 Task: Look for space in Chicacao, Guatemala from 1st August, 2023 to 5th August, 2023 for 3 adults, 1 child in price range Rs.13000 to Rs.20000. Place can be entire place with 2 bedrooms having 3 beds and 2 bathrooms. Property type can be house, flat, guest house. Booking option can be shelf check-in. Required host language is English.
Action: Mouse moved to (442, 84)
Screenshot: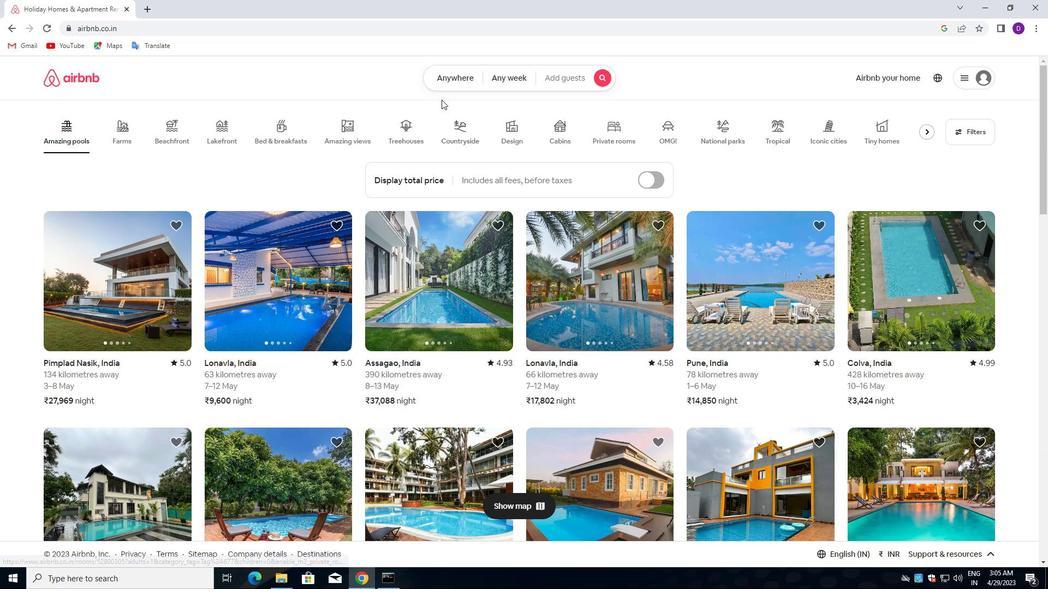 
Action: Mouse pressed left at (442, 84)
Screenshot: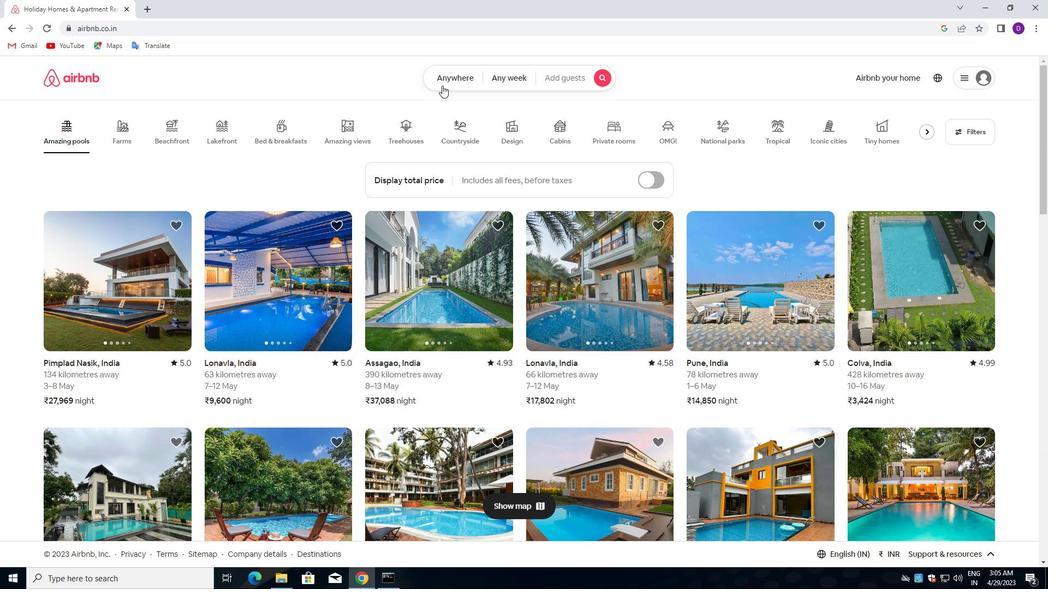 
Action: Mouse moved to (314, 123)
Screenshot: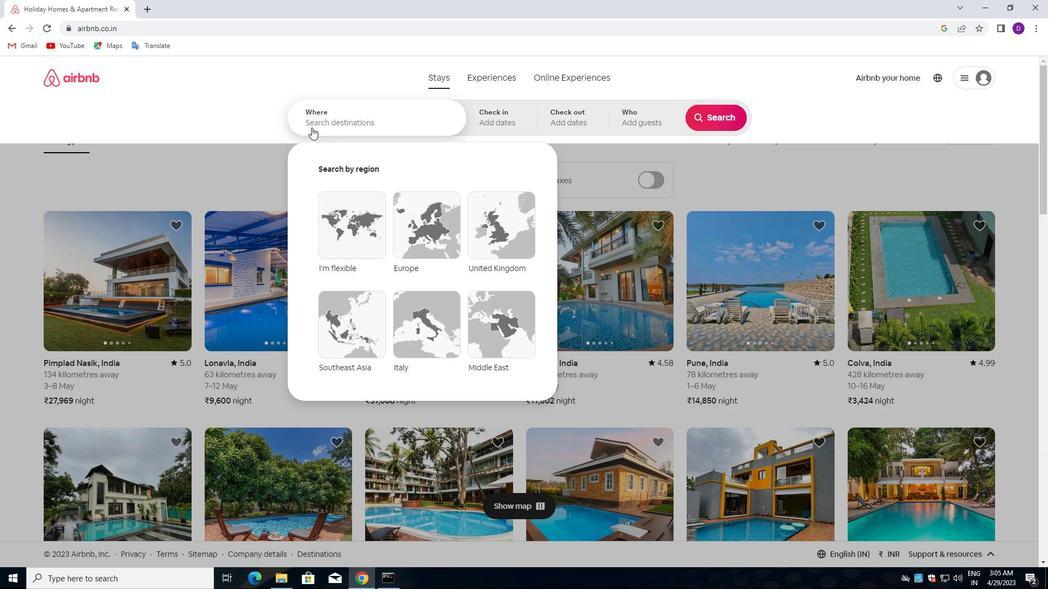 
Action: Mouse pressed left at (314, 123)
Screenshot: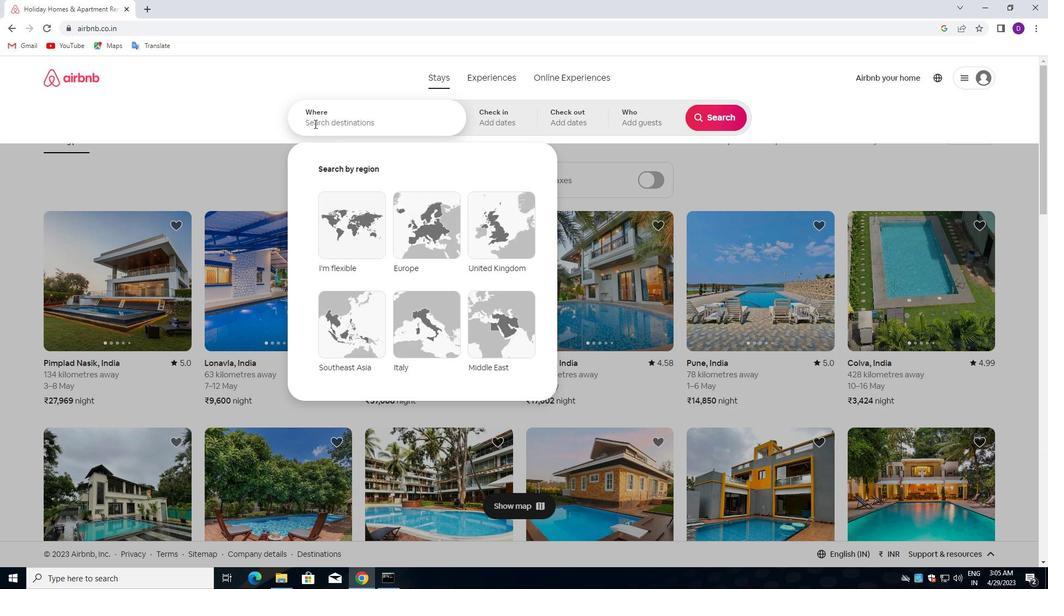 
Action: Key pressed <Key.shift>CHICACAO<Key.down><Key.enter>
Screenshot: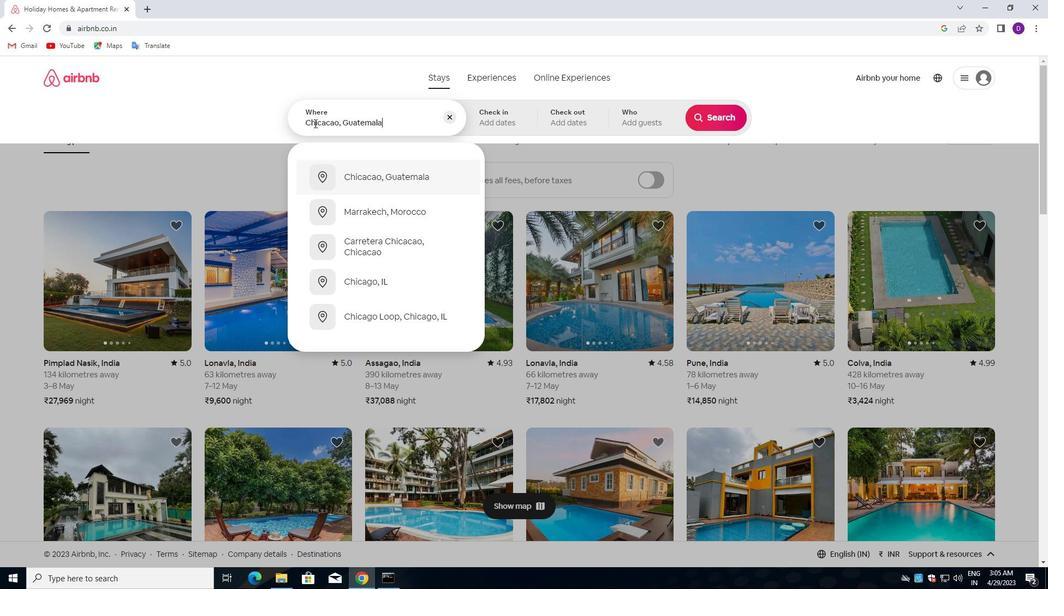 
Action: Mouse moved to (714, 207)
Screenshot: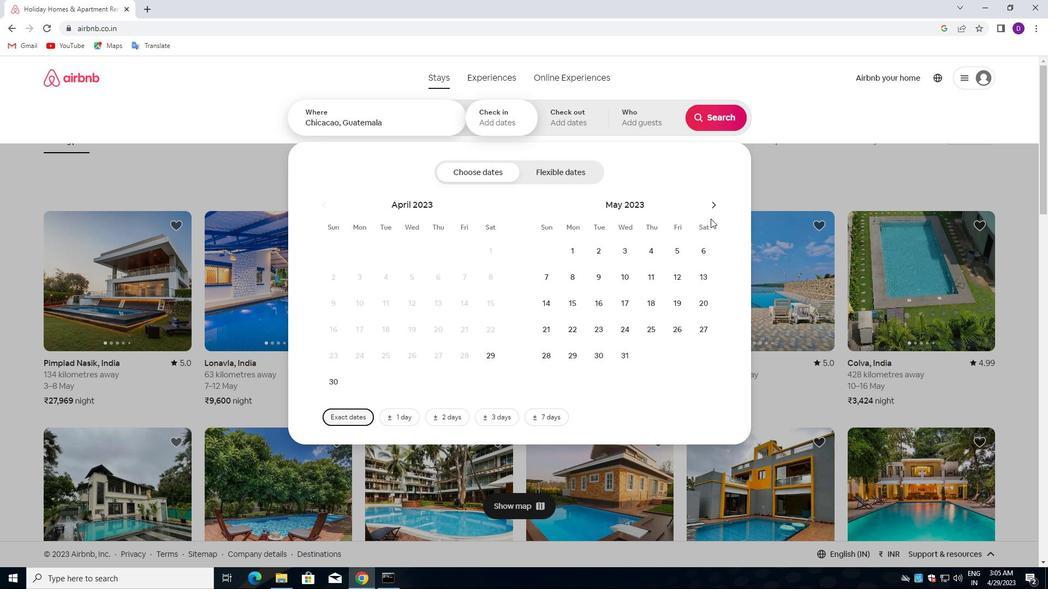 
Action: Mouse pressed left at (714, 207)
Screenshot: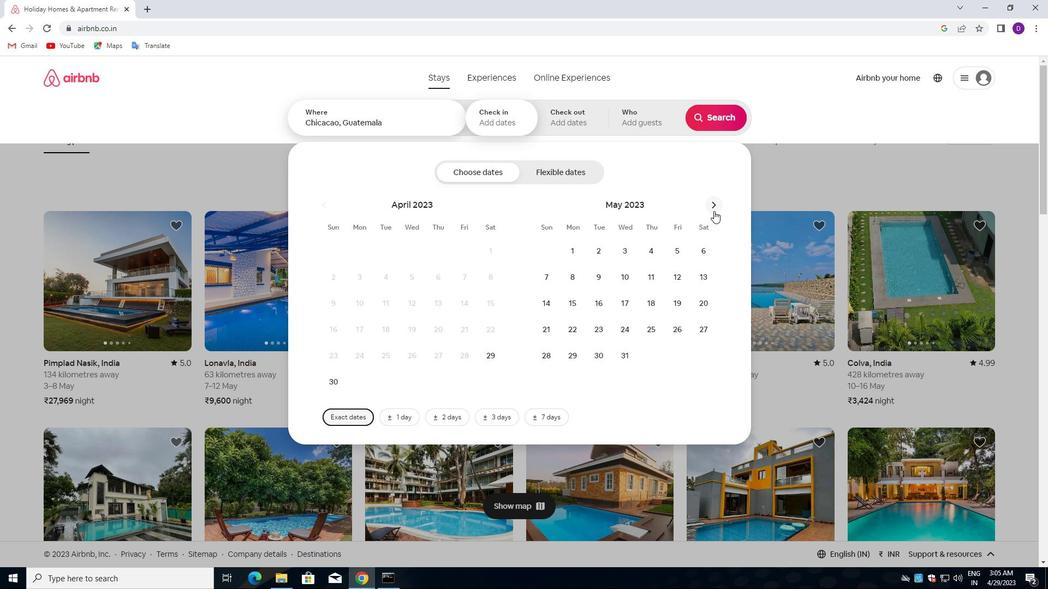 
Action: Mouse pressed left at (714, 207)
Screenshot: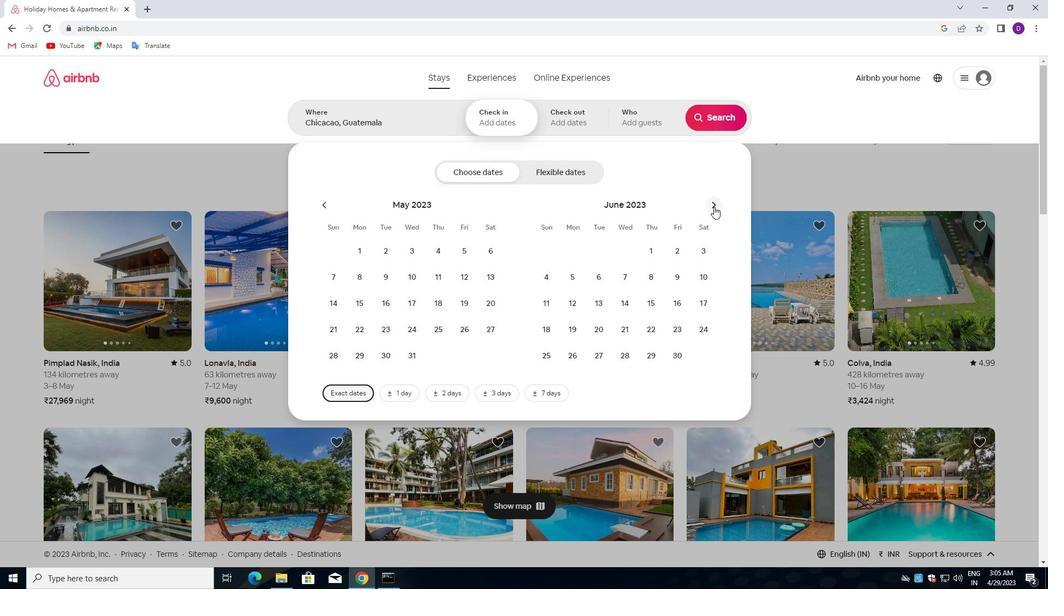 
Action: Mouse pressed left at (714, 207)
Screenshot: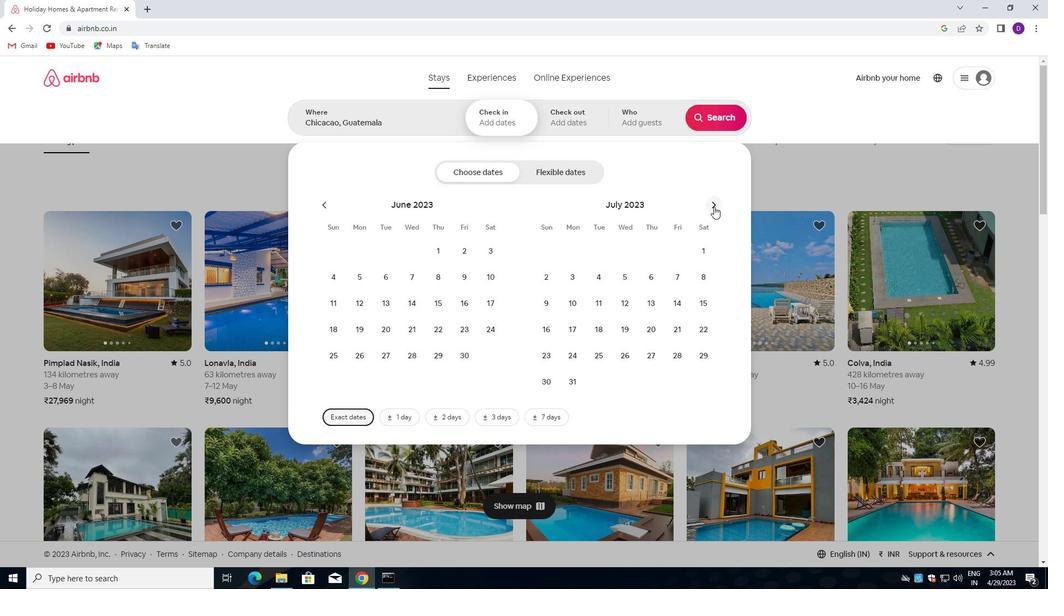 
Action: Mouse moved to (592, 254)
Screenshot: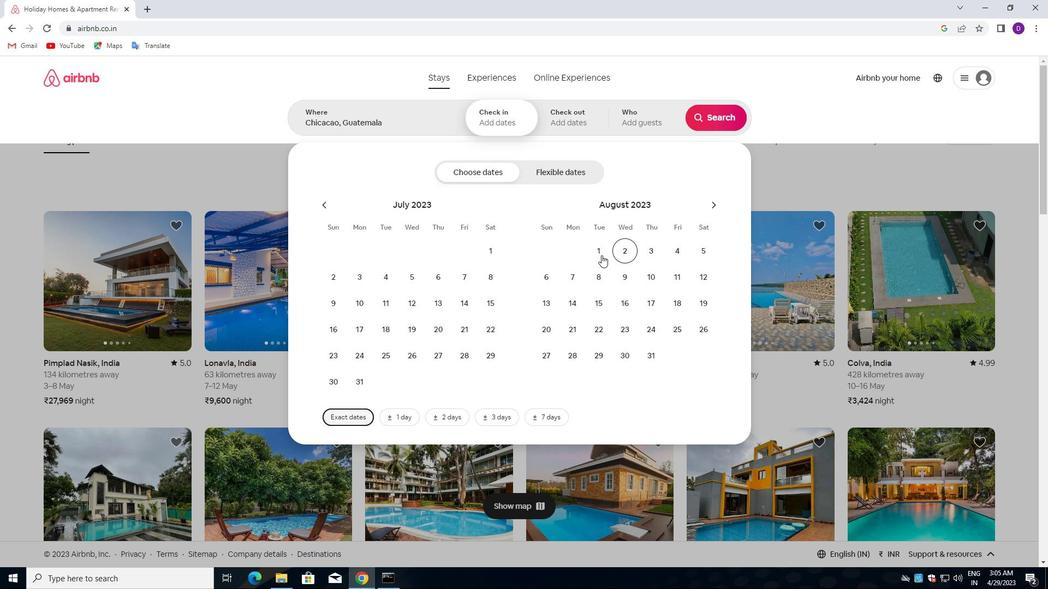 
Action: Mouse pressed left at (592, 254)
Screenshot: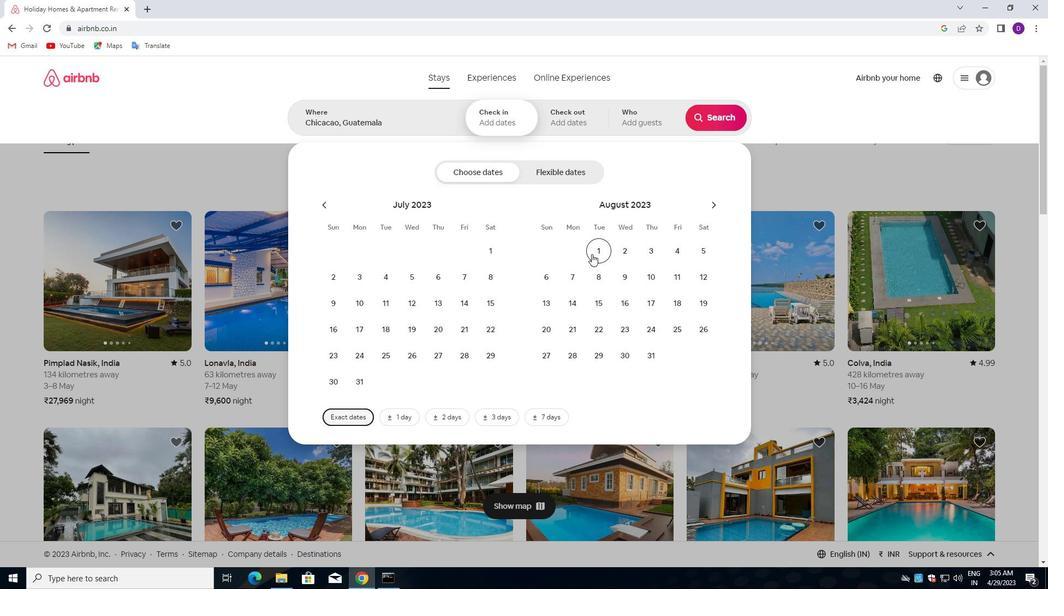
Action: Mouse moved to (702, 252)
Screenshot: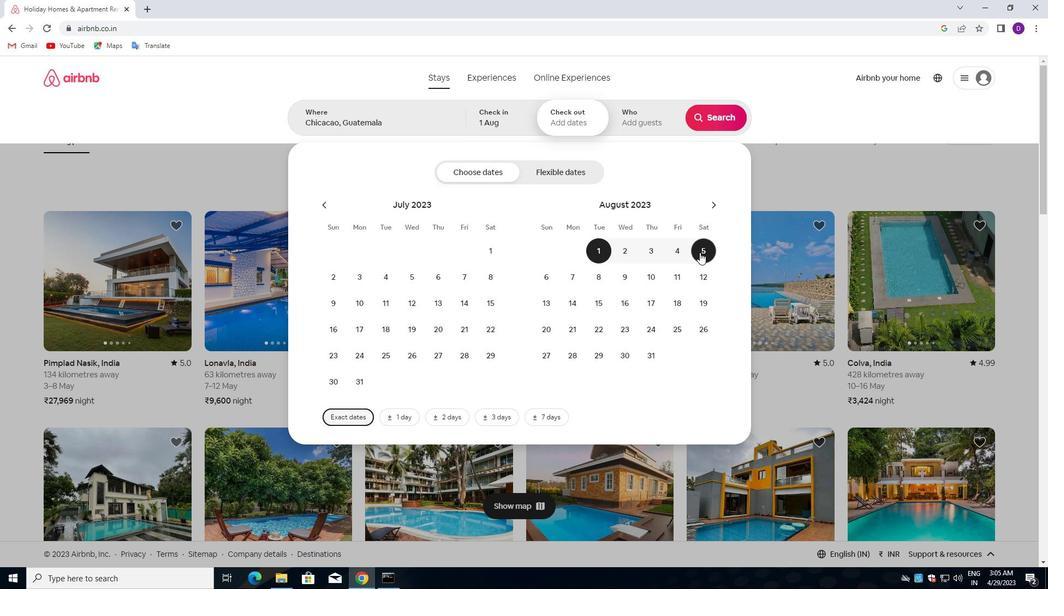 
Action: Mouse pressed left at (702, 252)
Screenshot: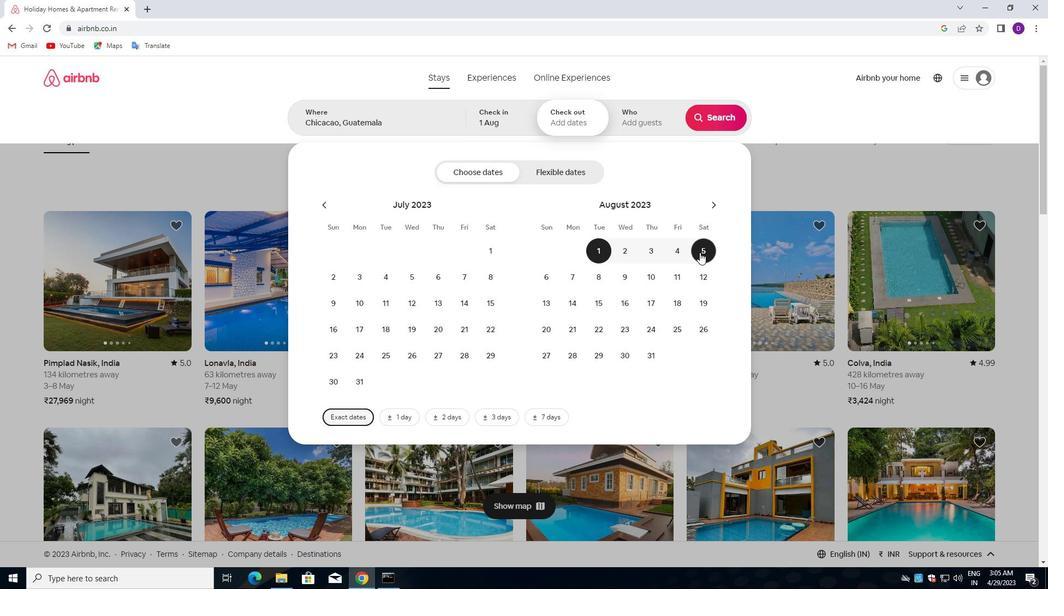 
Action: Mouse moved to (645, 121)
Screenshot: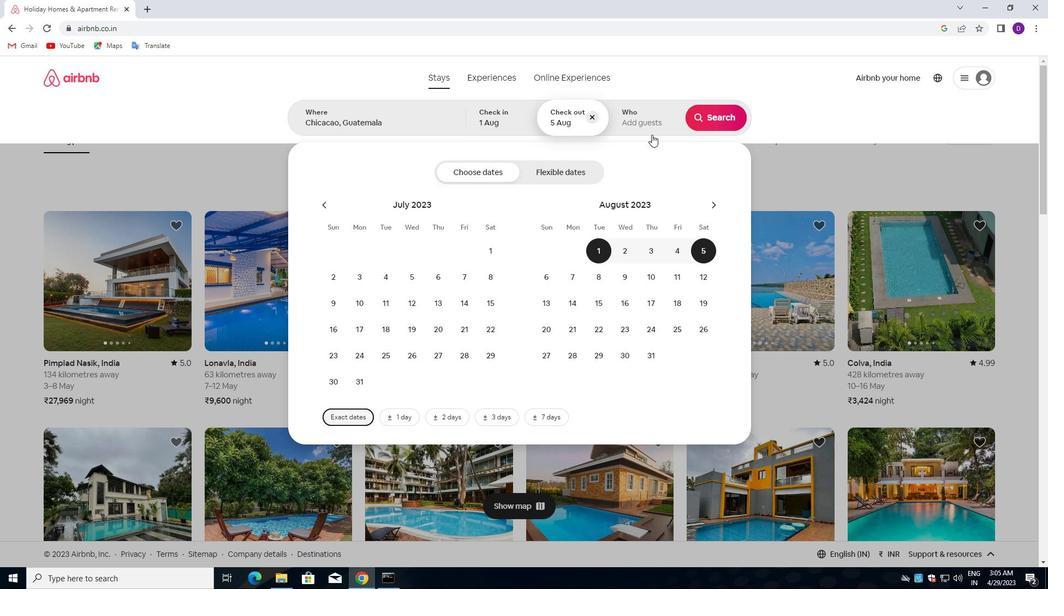 
Action: Mouse pressed left at (645, 121)
Screenshot: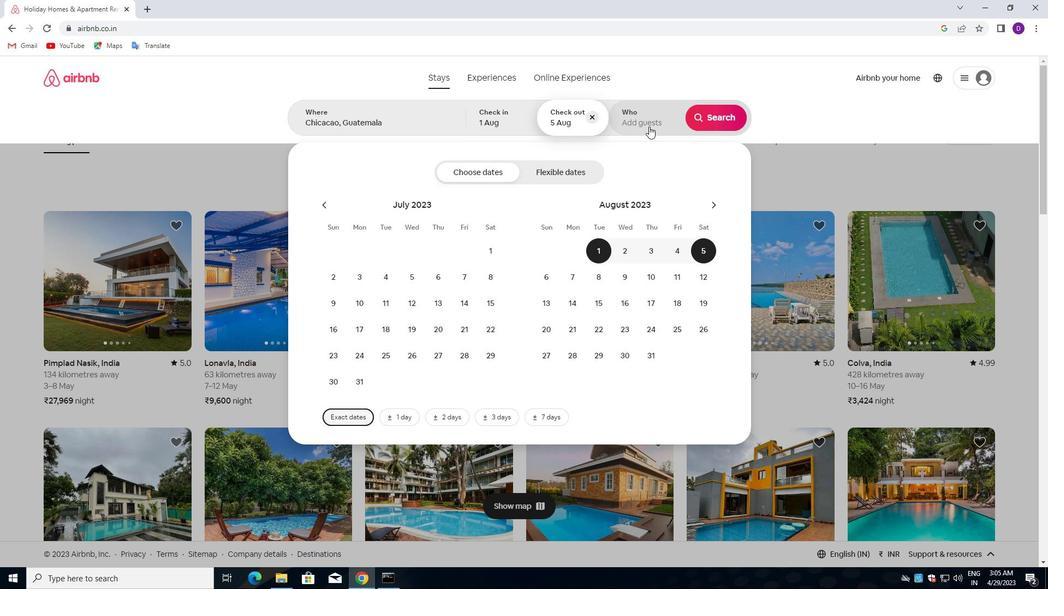 
Action: Mouse moved to (715, 177)
Screenshot: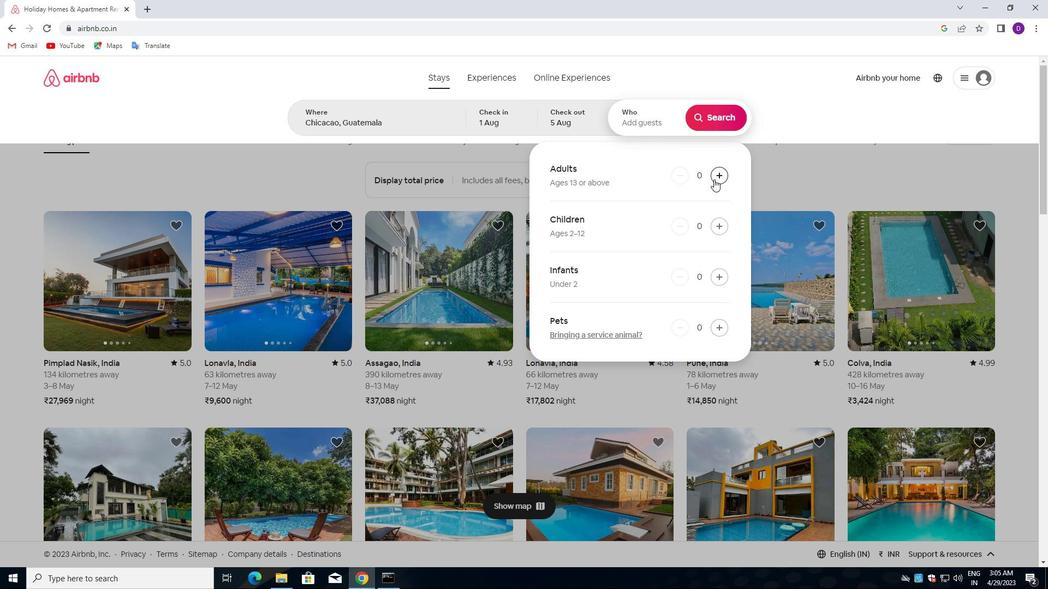 
Action: Mouse pressed left at (715, 177)
Screenshot: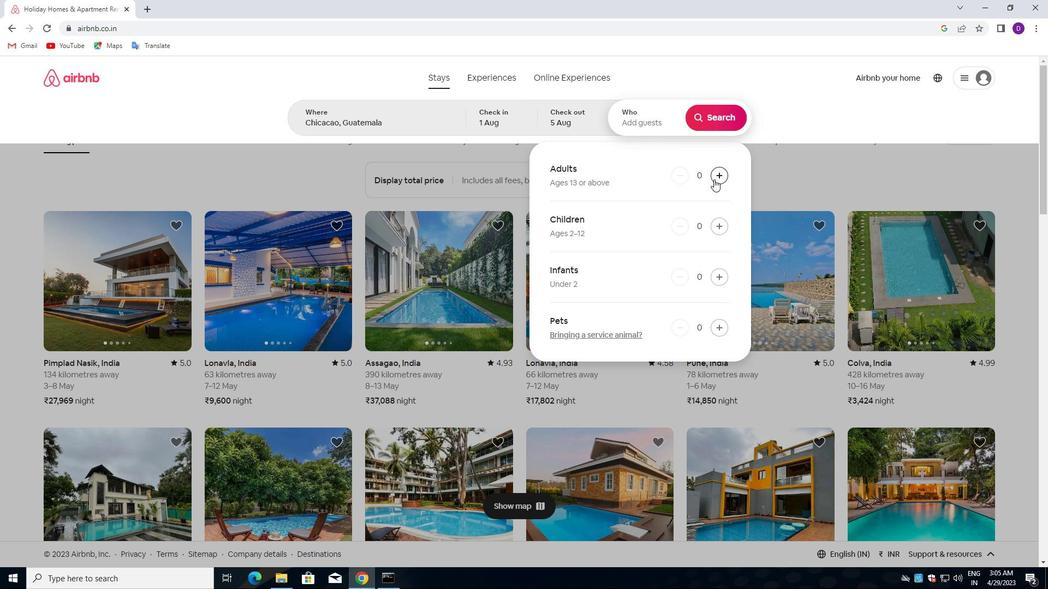 
Action: Mouse moved to (716, 176)
Screenshot: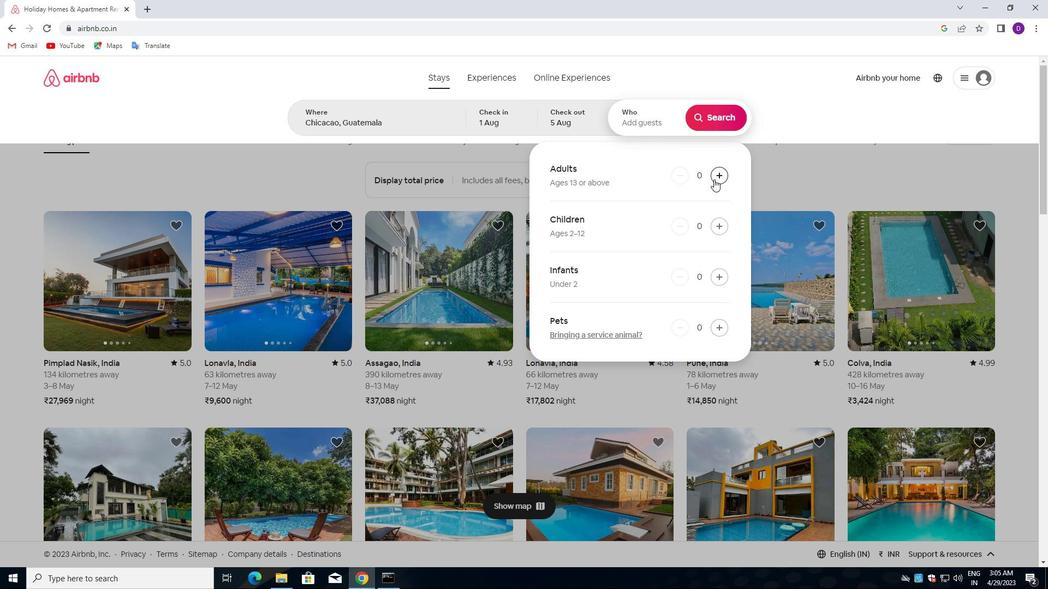 
Action: Mouse pressed left at (716, 176)
Screenshot: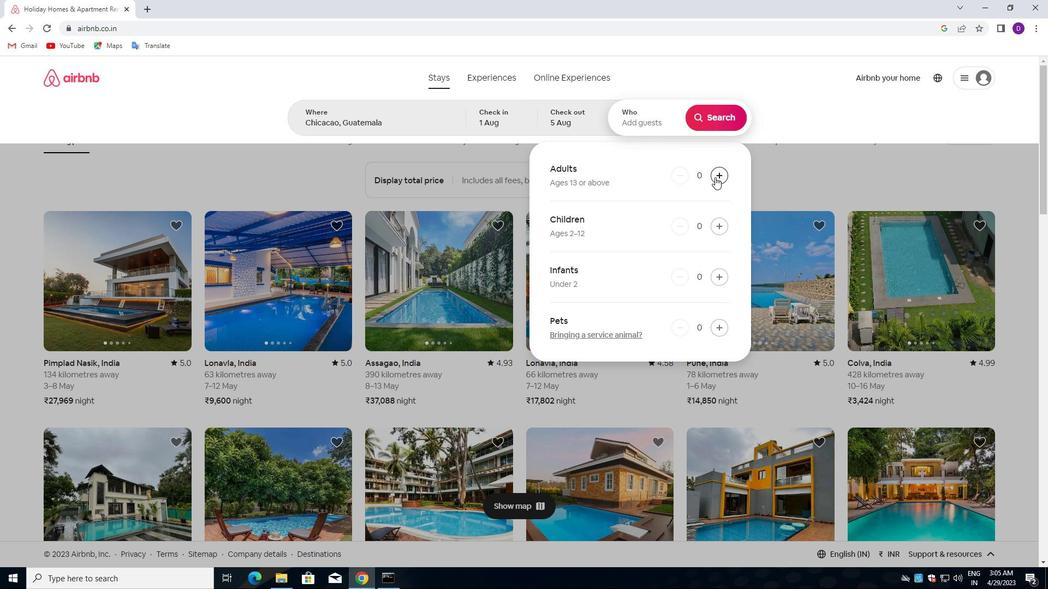 
Action: Mouse pressed left at (716, 176)
Screenshot: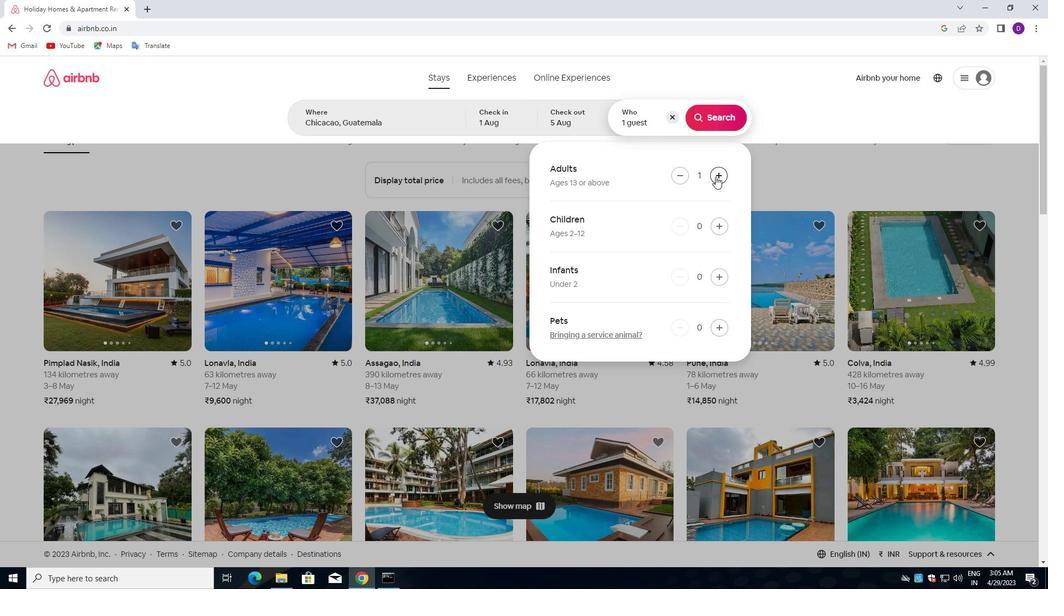 
Action: Mouse moved to (722, 226)
Screenshot: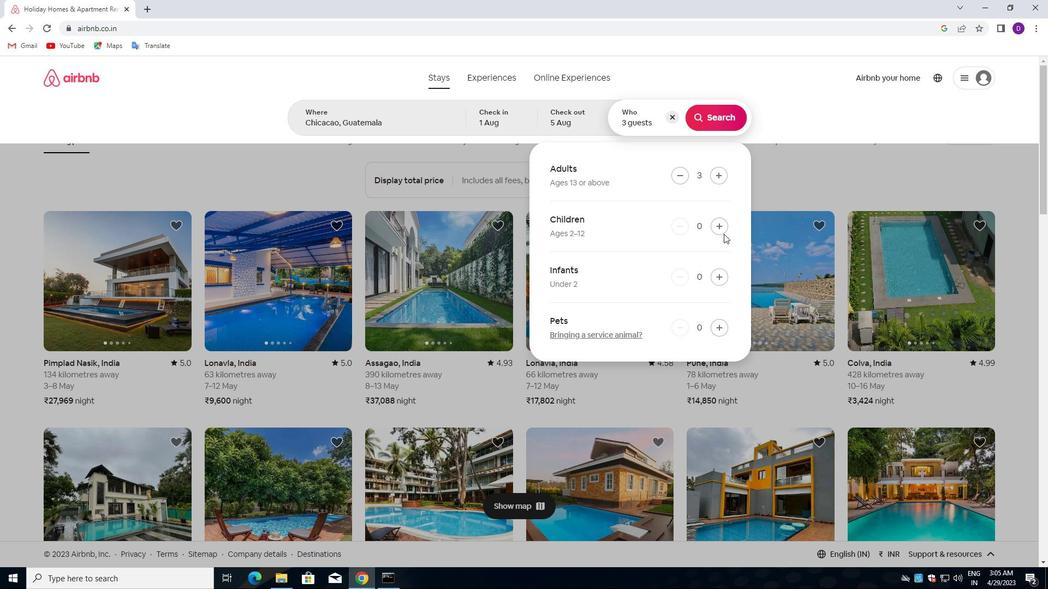 
Action: Mouse pressed left at (722, 226)
Screenshot: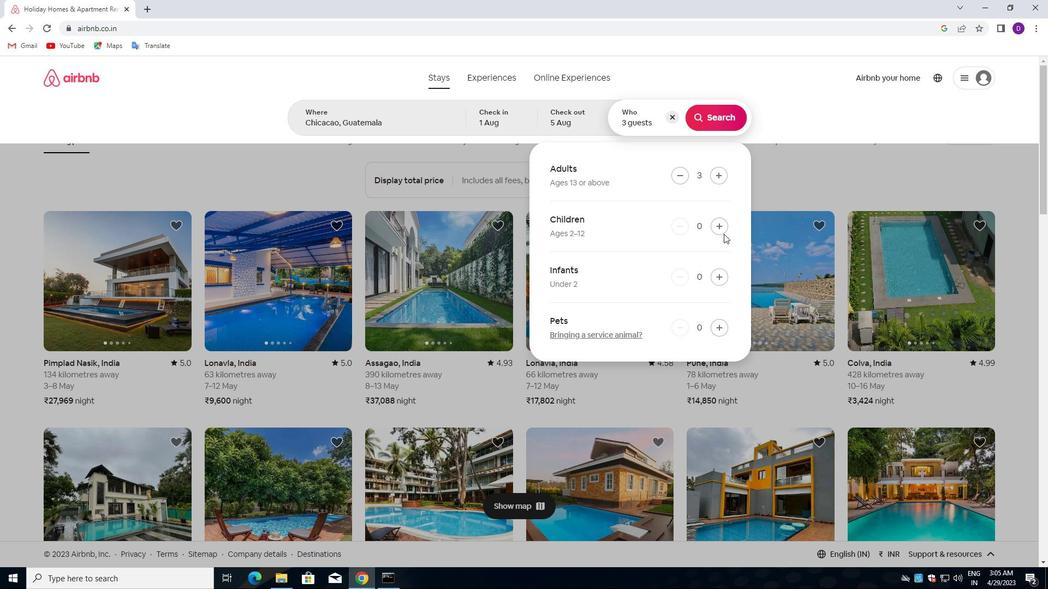 
Action: Mouse moved to (710, 124)
Screenshot: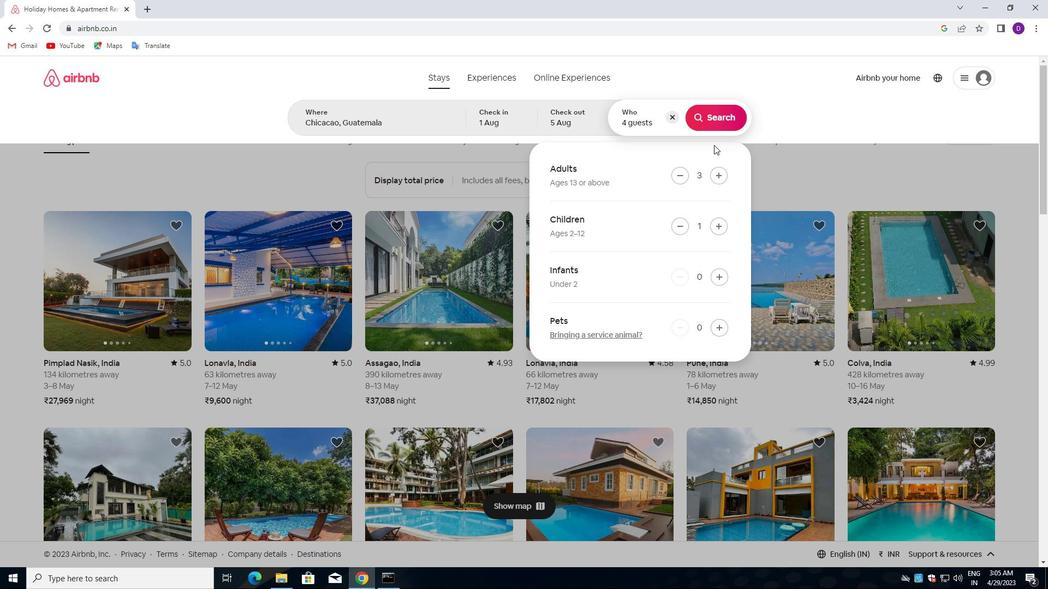 
Action: Mouse pressed left at (710, 124)
Screenshot: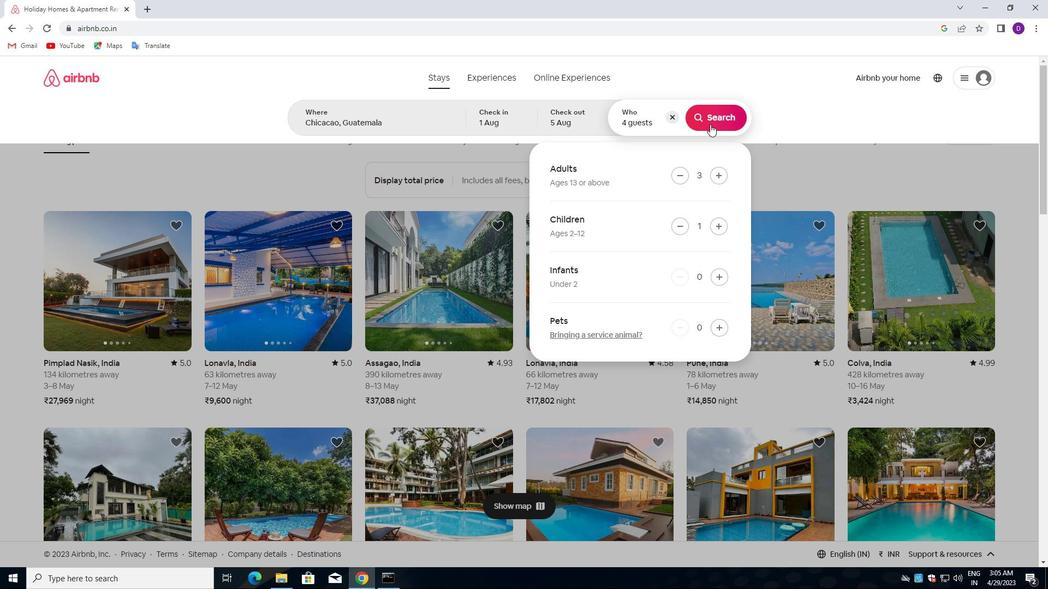 
Action: Mouse moved to (986, 126)
Screenshot: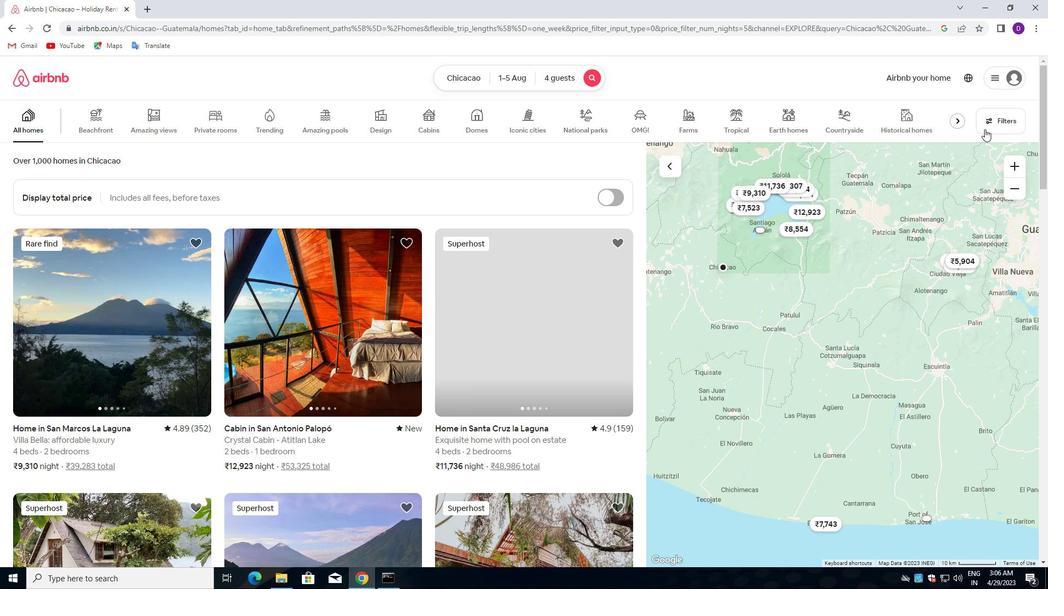 
Action: Mouse pressed left at (986, 126)
Screenshot: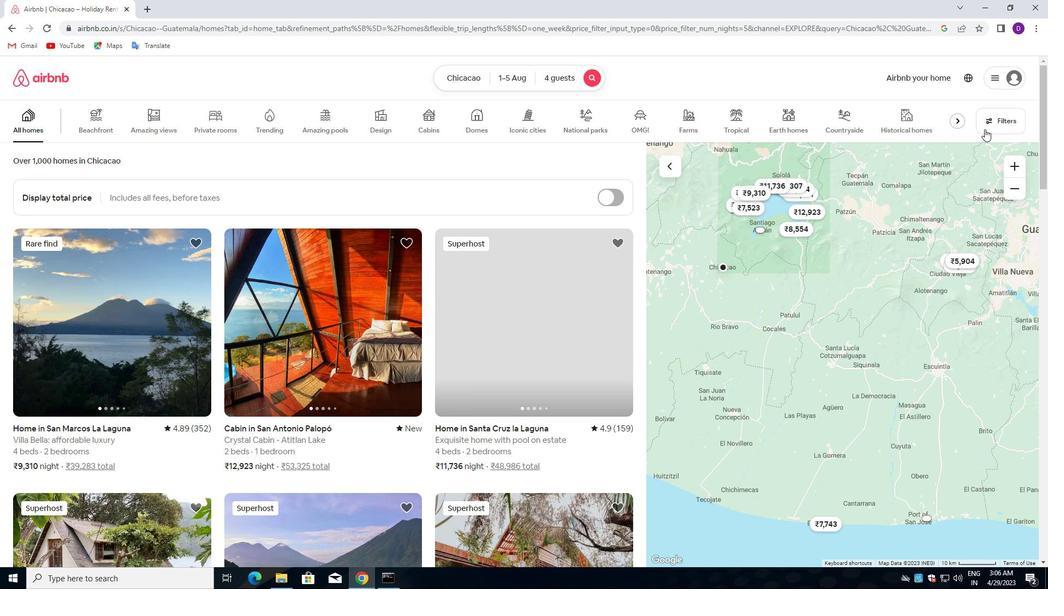 
Action: Mouse moved to (381, 260)
Screenshot: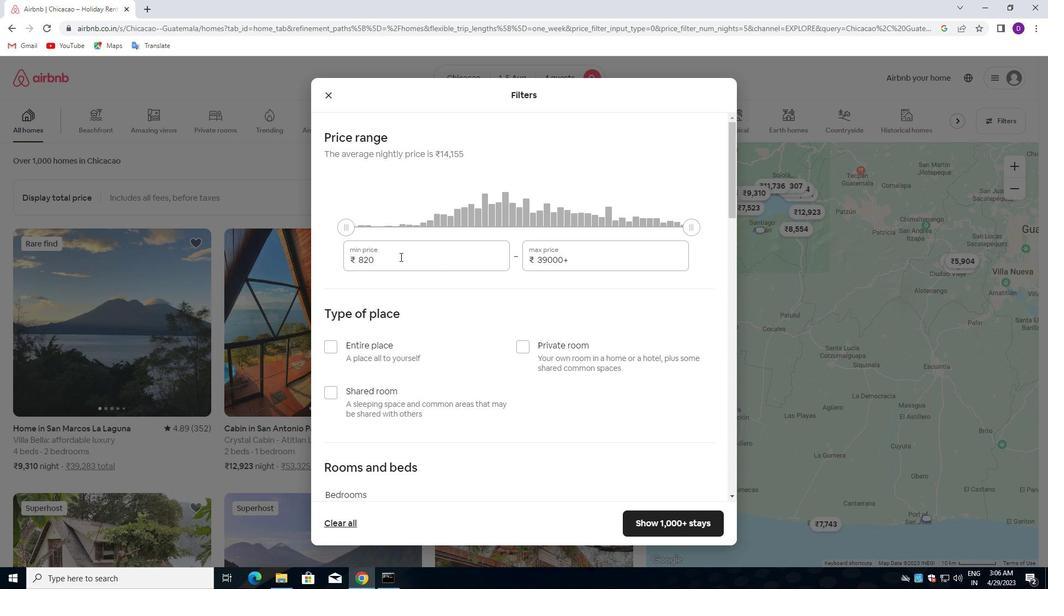 
Action: Mouse pressed left at (381, 260)
Screenshot: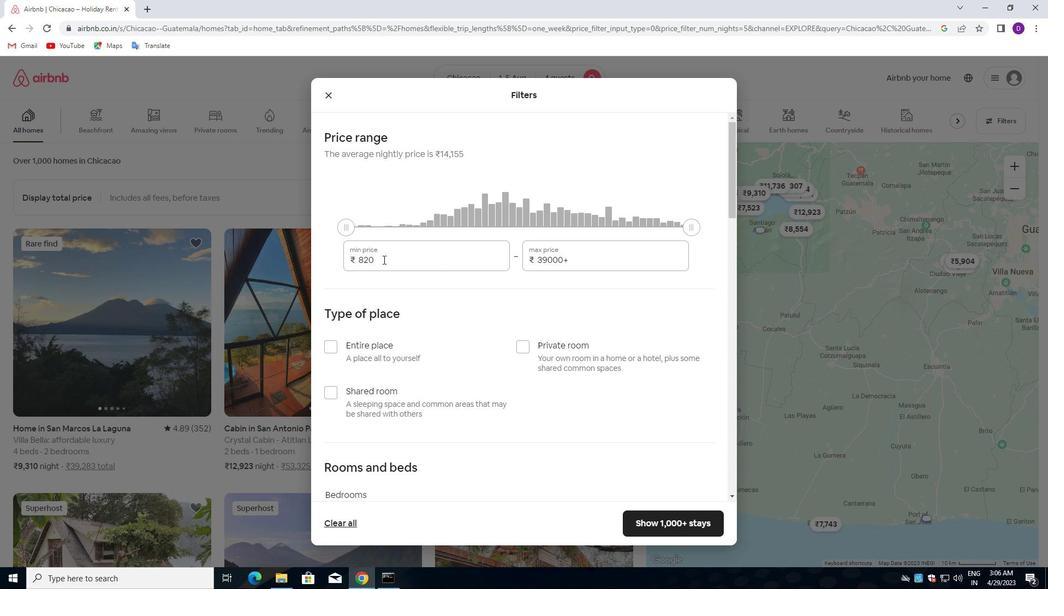 
Action: Mouse pressed left at (381, 260)
Screenshot: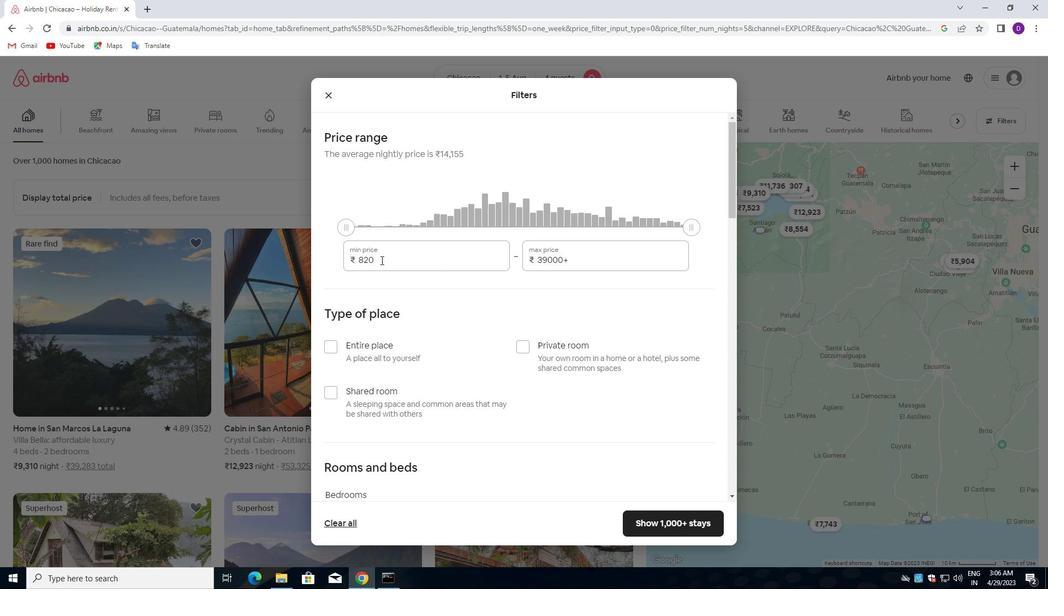 
Action: Key pressed 13000<Key.tab>20000
Screenshot: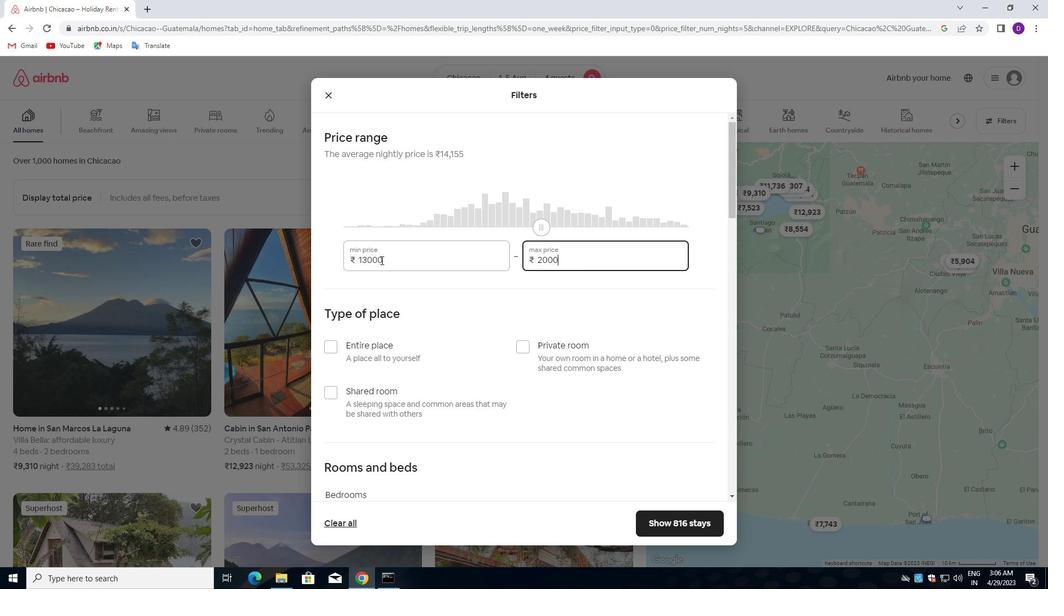 
Action: Mouse moved to (372, 297)
Screenshot: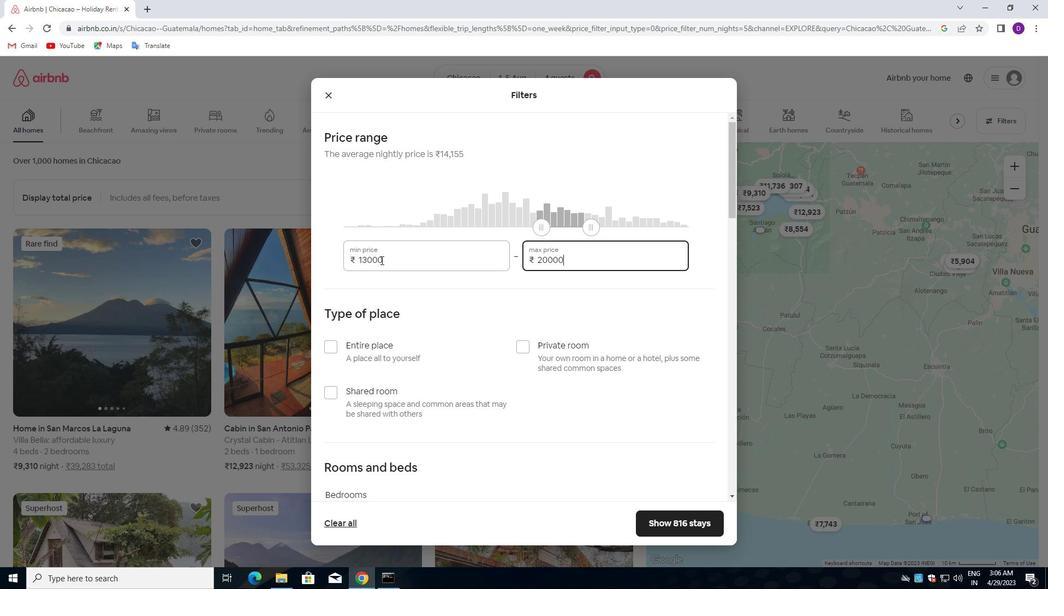 
Action: Mouse scrolled (372, 296) with delta (0, 0)
Screenshot: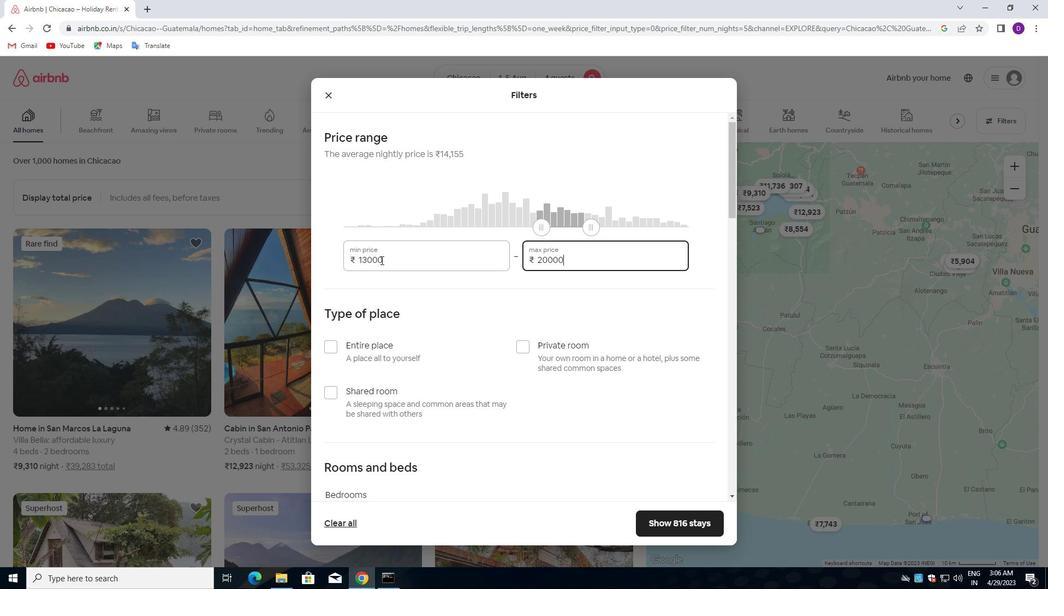 
Action: Mouse moved to (370, 303)
Screenshot: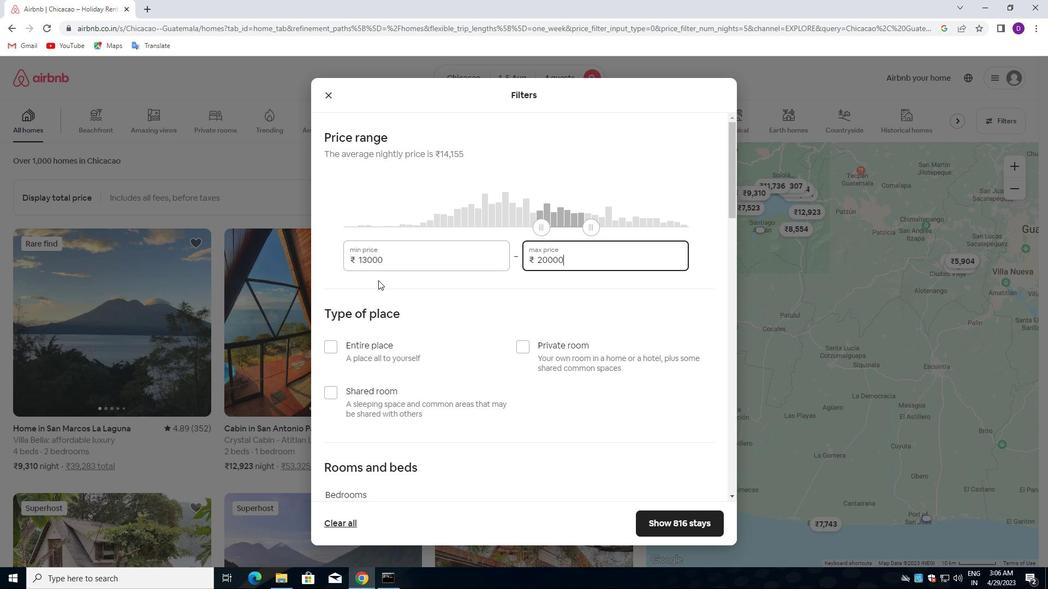 
Action: Mouse scrolled (370, 302) with delta (0, 0)
Screenshot: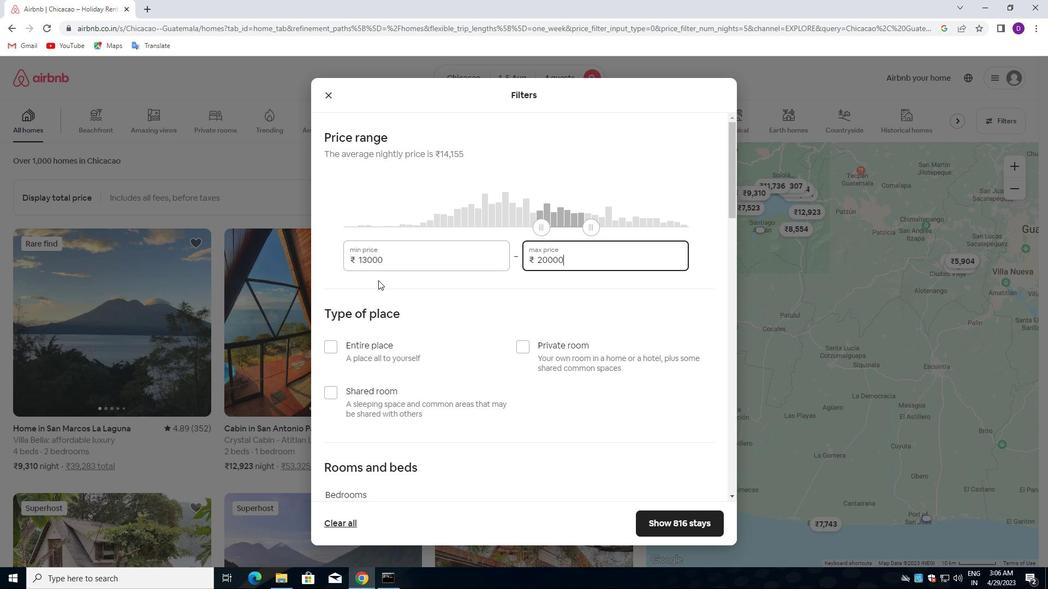 
Action: Mouse moved to (332, 243)
Screenshot: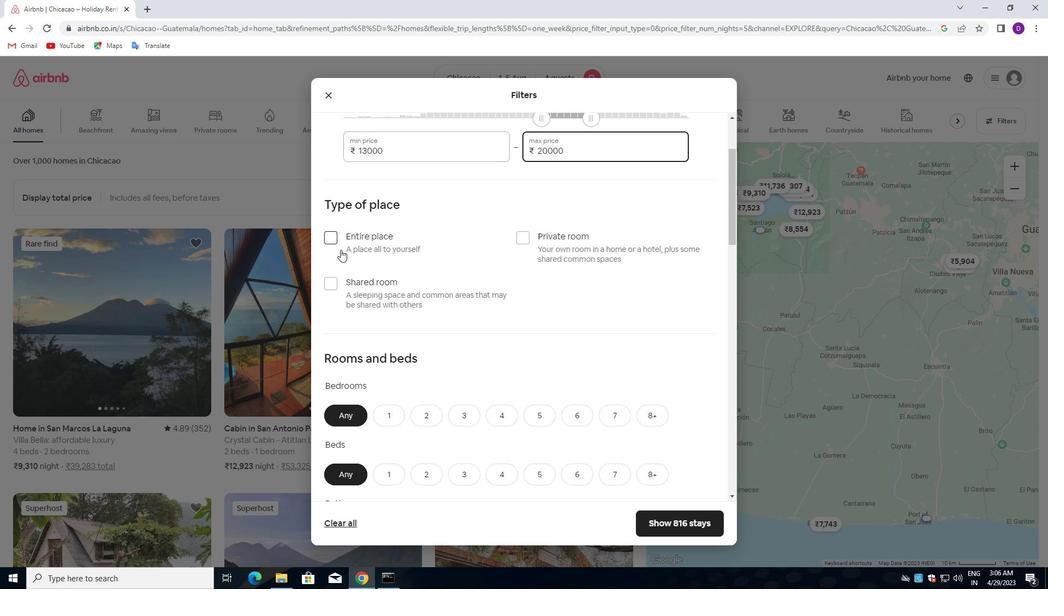 
Action: Mouse pressed left at (332, 243)
Screenshot: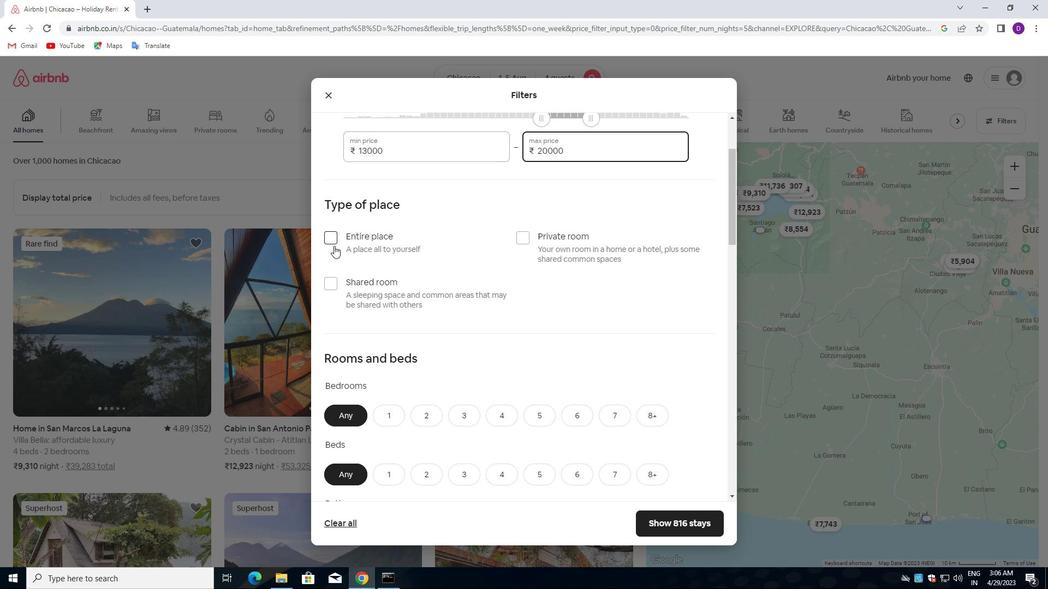 
Action: Mouse moved to (468, 310)
Screenshot: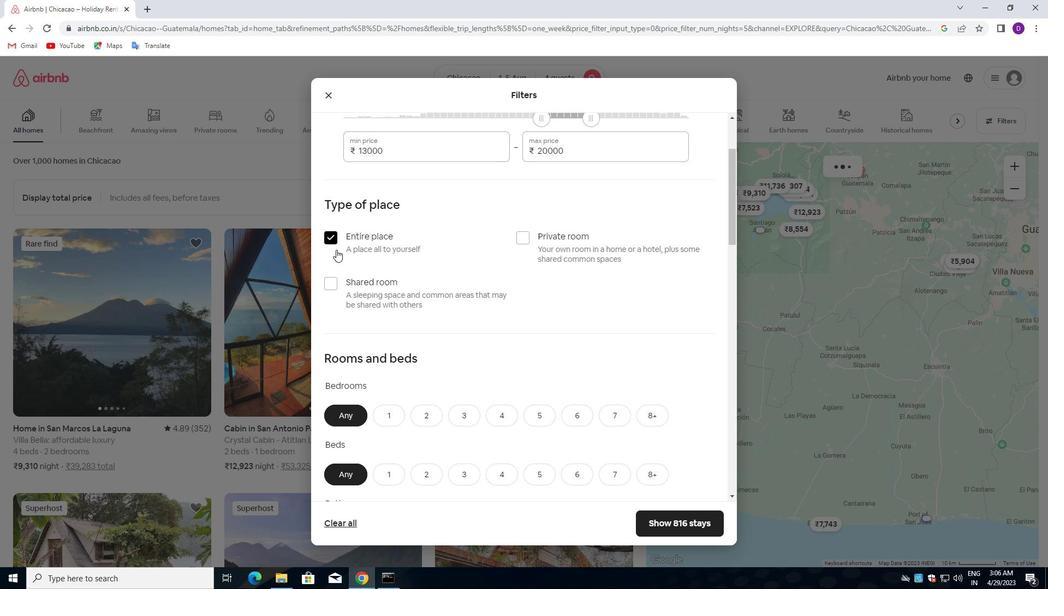 
Action: Mouse scrolled (468, 310) with delta (0, 0)
Screenshot: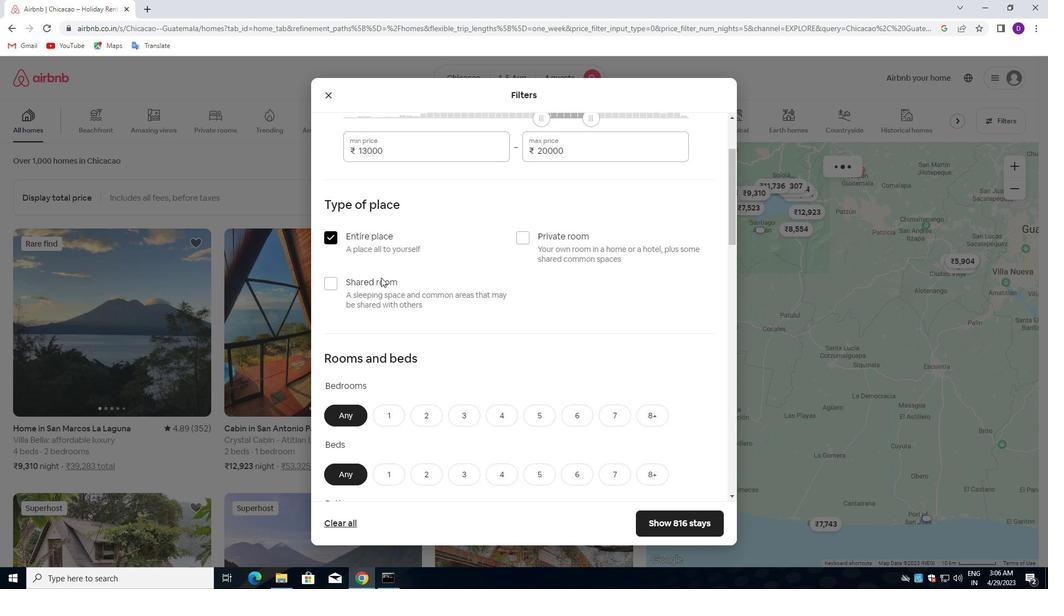 
Action: Mouse scrolled (468, 310) with delta (0, 0)
Screenshot: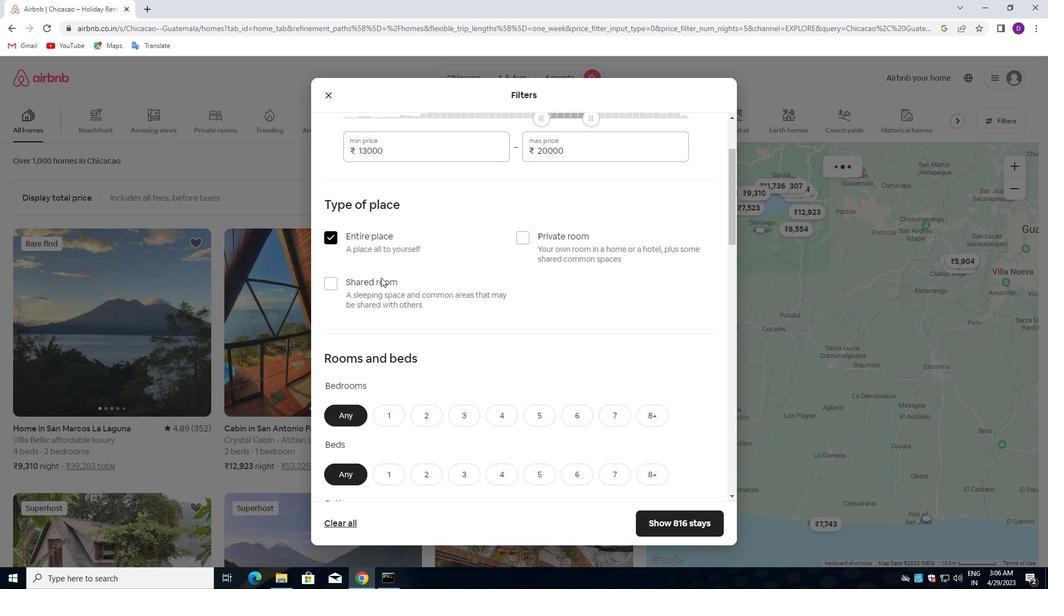 
Action: Mouse scrolled (468, 310) with delta (0, 0)
Screenshot: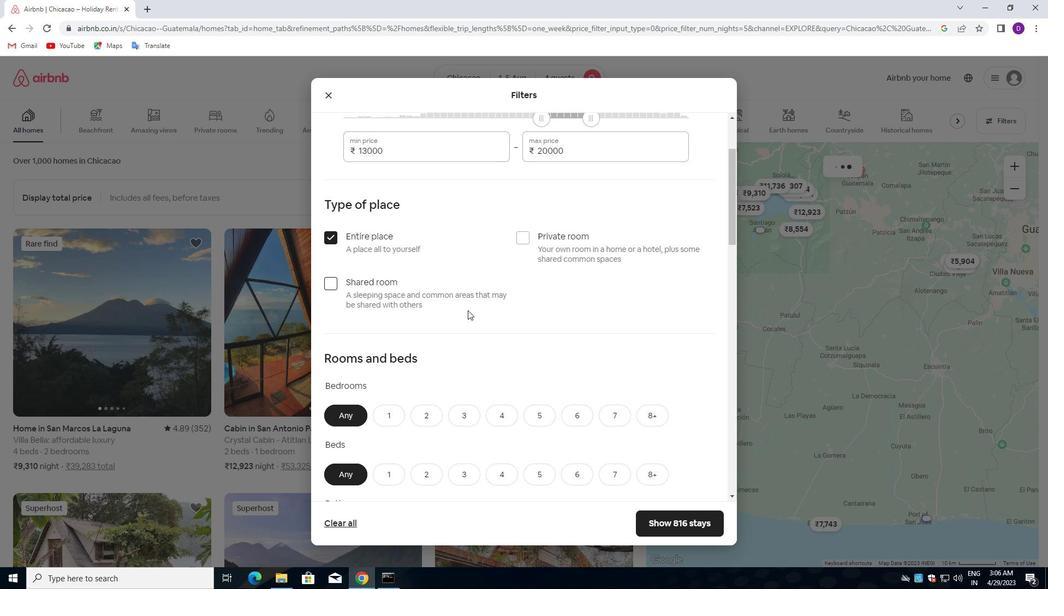 
Action: Mouse moved to (429, 257)
Screenshot: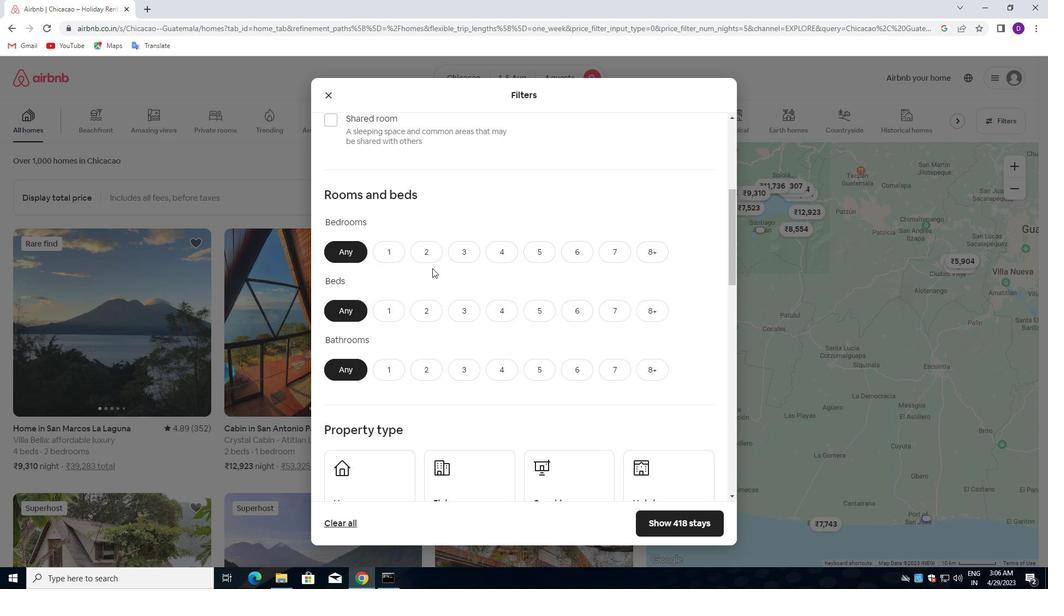 
Action: Mouse pressed left at (429, 257)
Screenshot: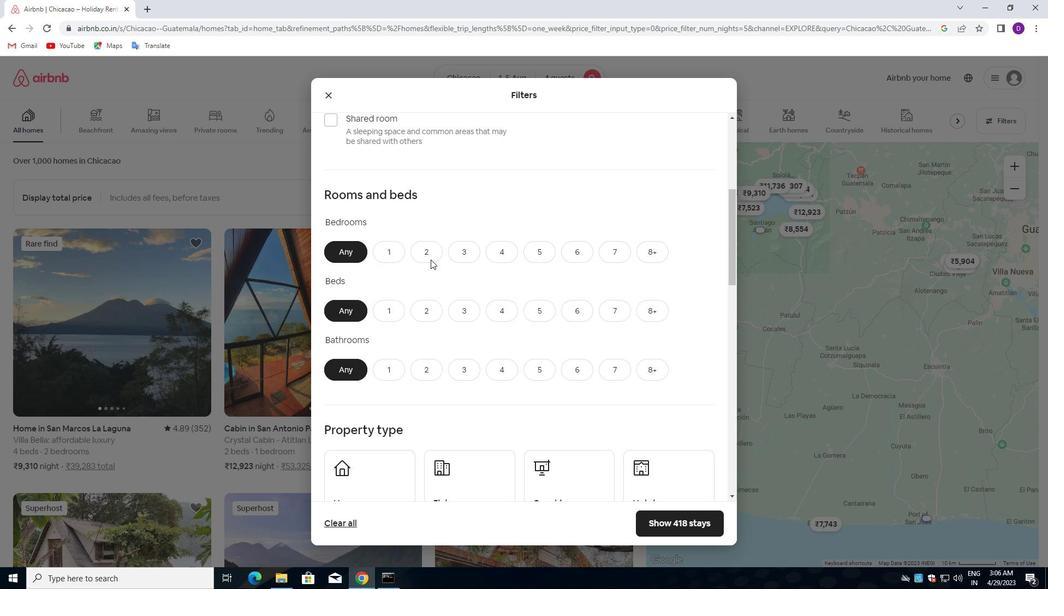 
Action: Mouse moved to (456, 304)
Screenshot: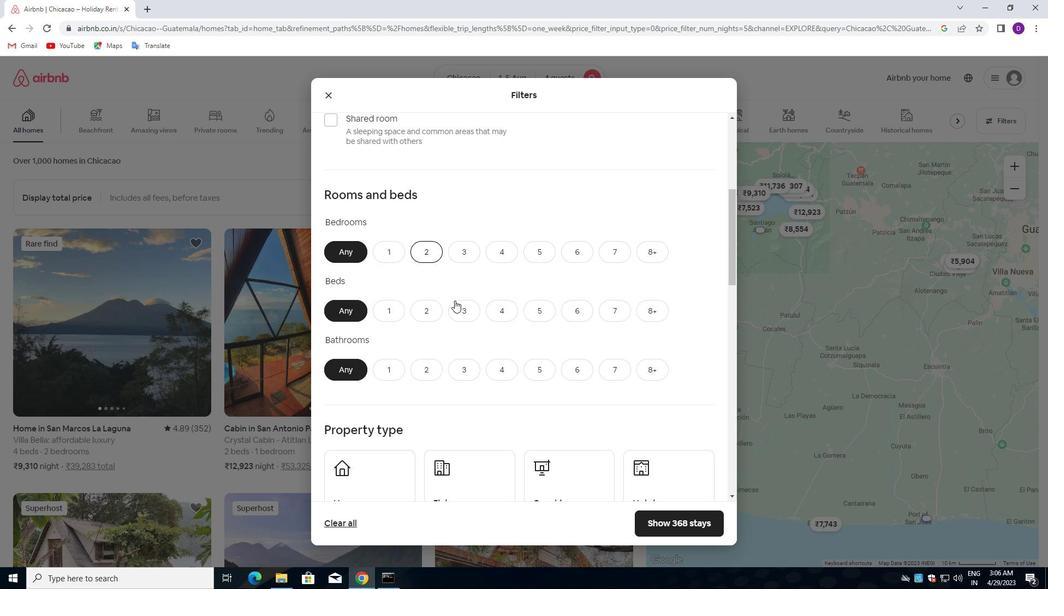 
Action: Mouse pressed left at (456, 304)
Screenshot: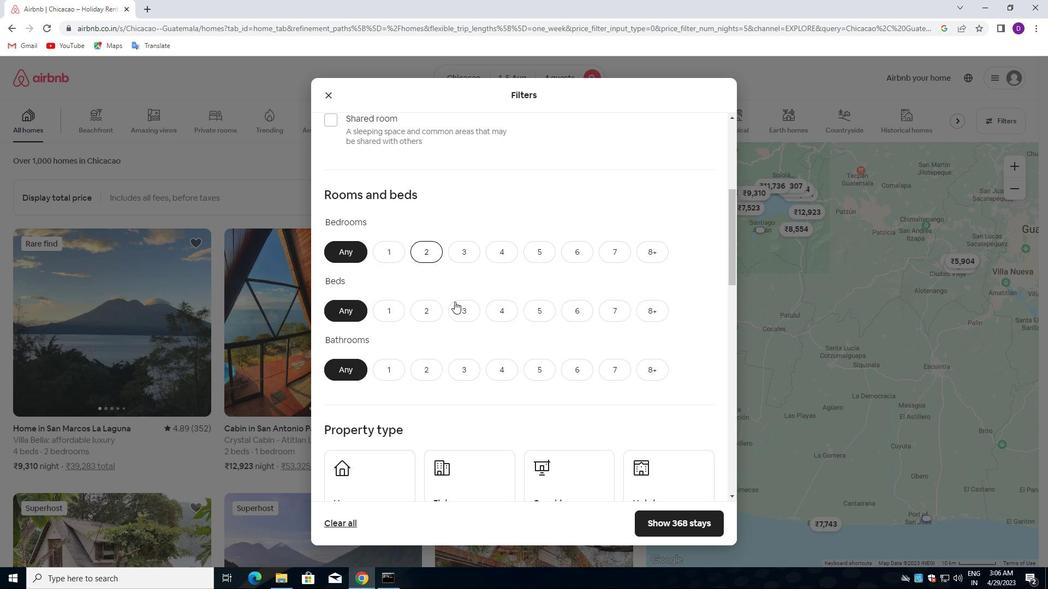
Action: Mouse moved to (429, 365)
Screenshot: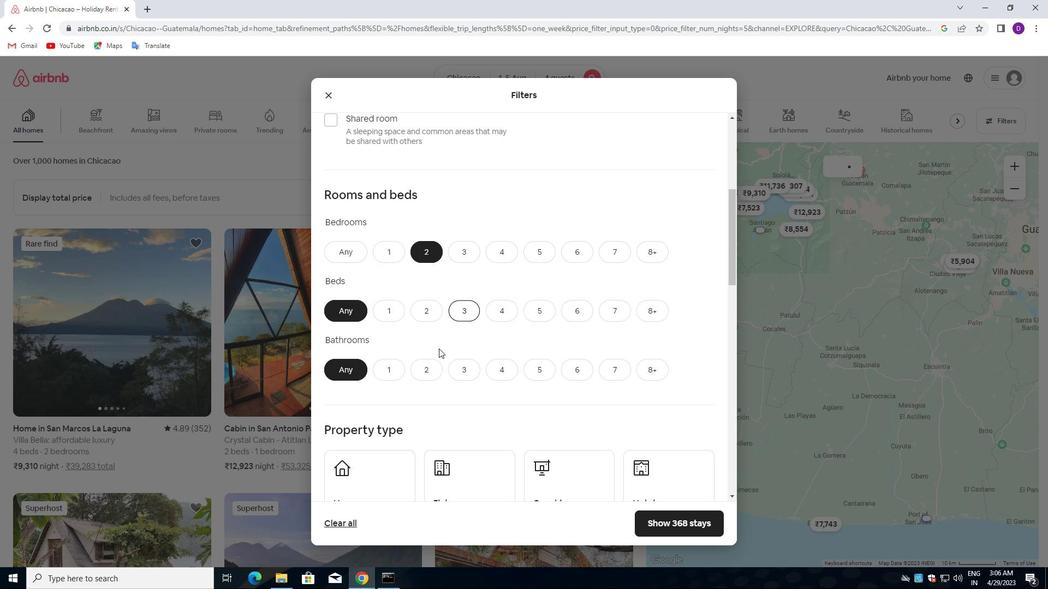 
Action: Mouse pressed left at (429, 365)
Screenshot: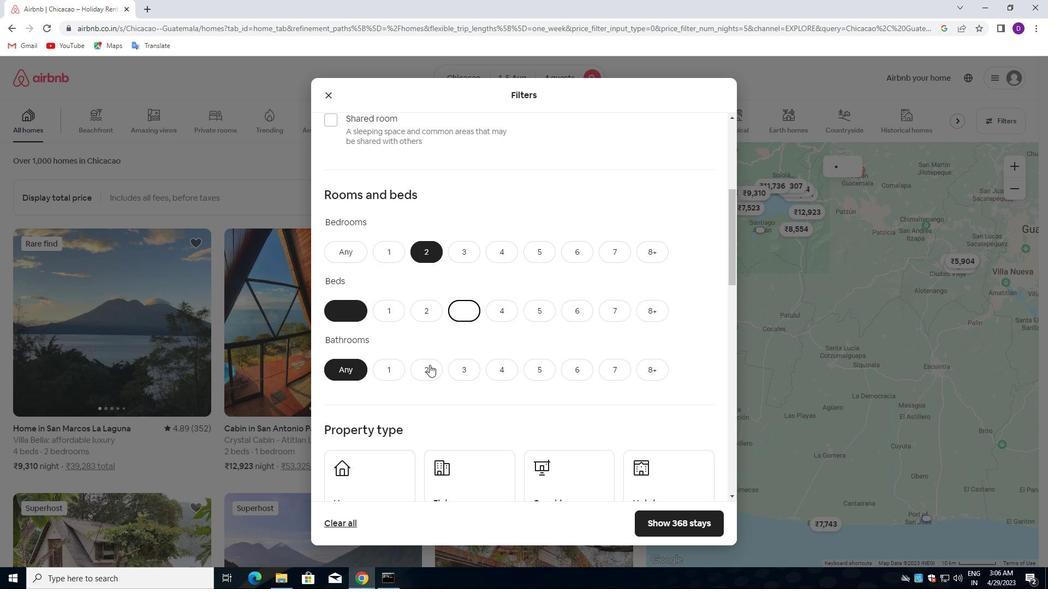 
Action: Mouse moved to (448, 376)
Screenshot: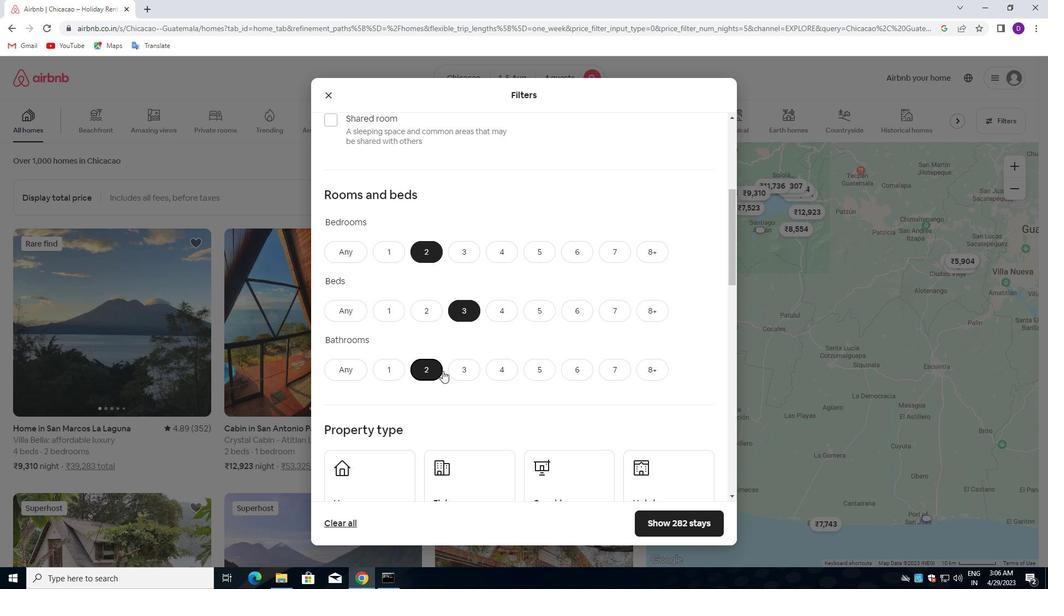 
Action: Mouse scrolled (448, 375) with delta (0, 0)
Screenshot: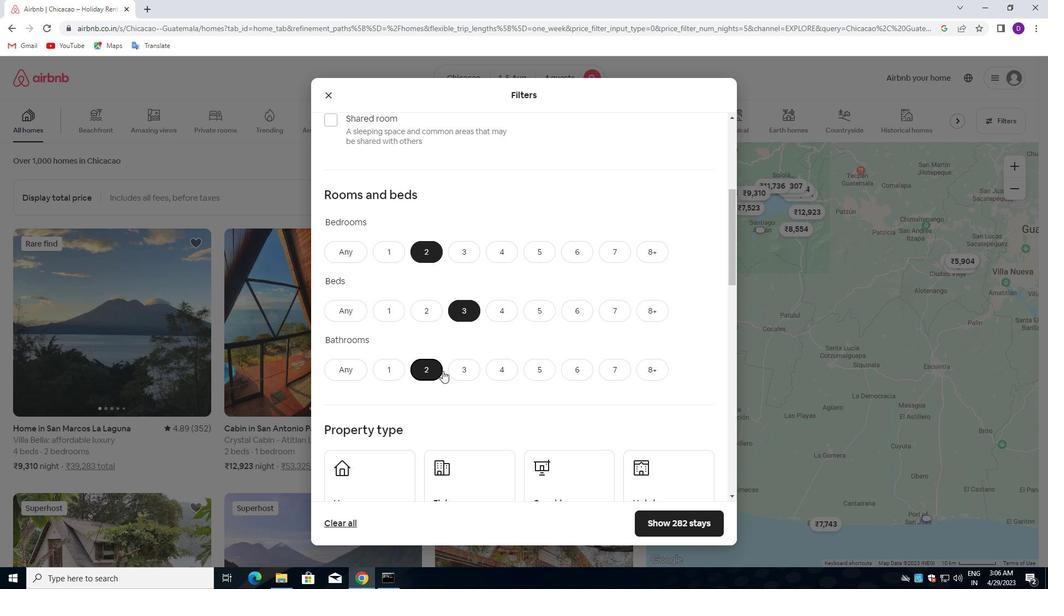 
Action: Mouse scrolled (448, 375) with delta (0, 0)
Screenshot: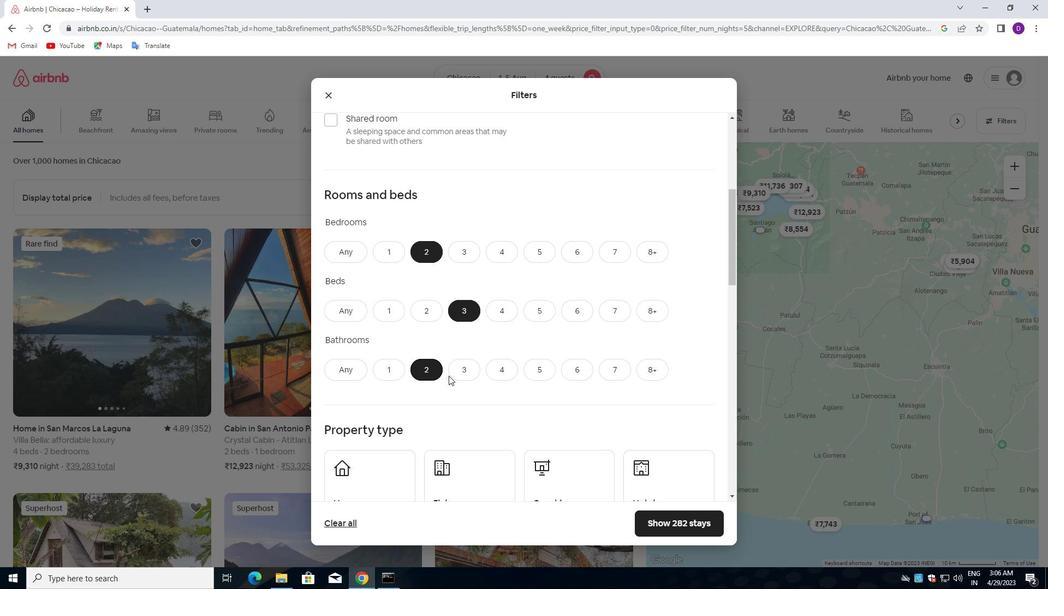 
Action: Mouse moved to (368, 373)
Screenshot: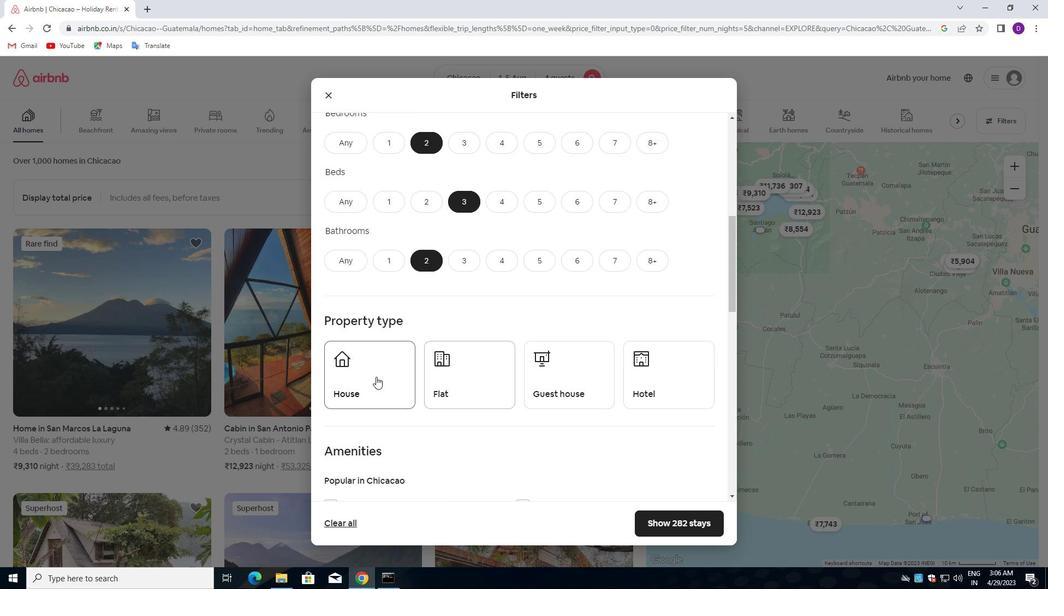 
Action: Mouse pressed left at (368, 373)
Screenshot: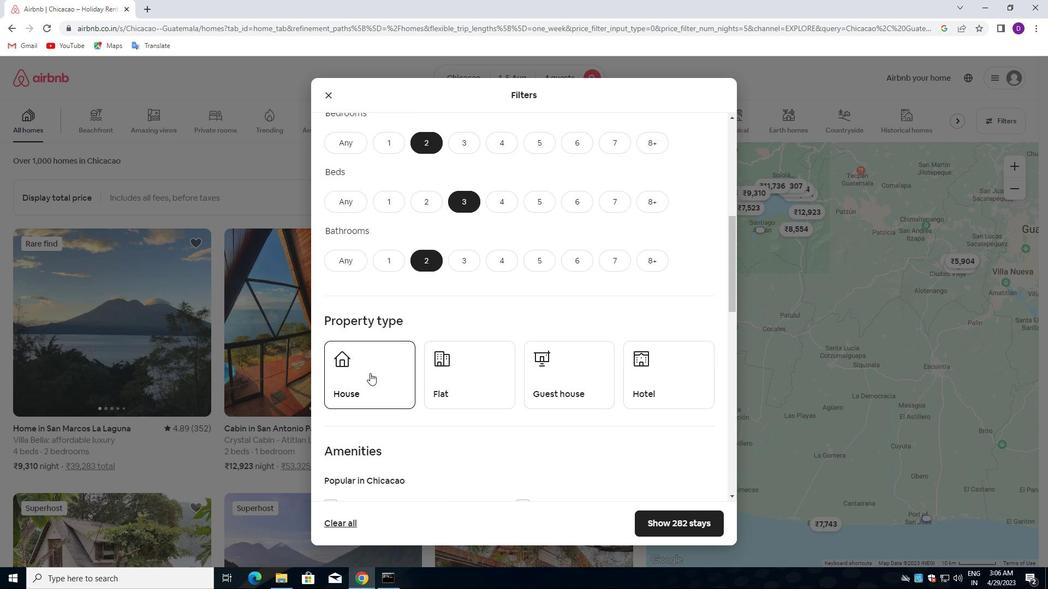 
Action: Mouse moved to (446, 382)
Screenshot: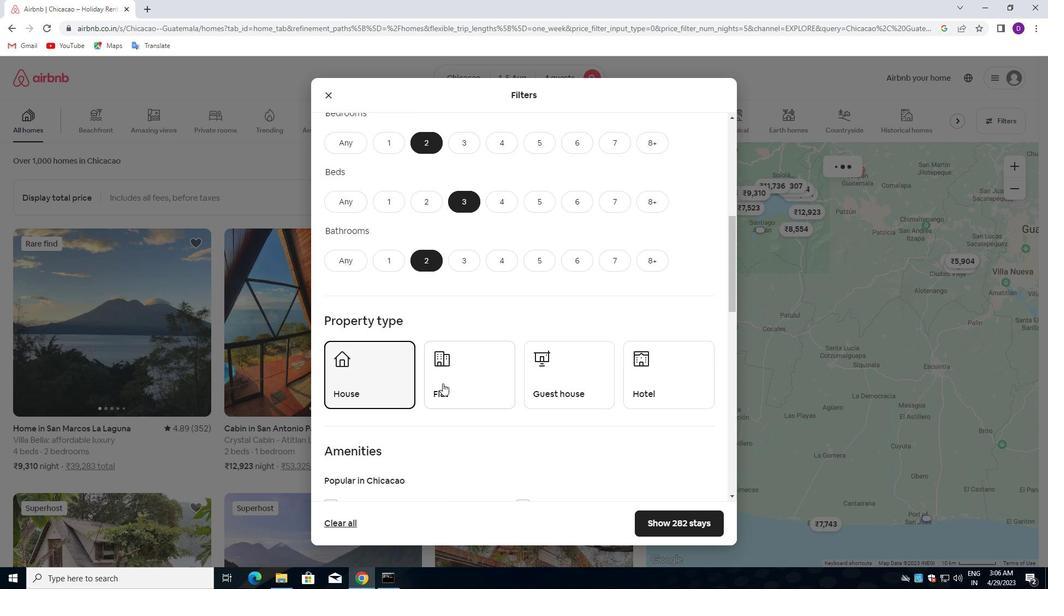 
Action: Mouse pressed left at (446, 382)
Screenshot: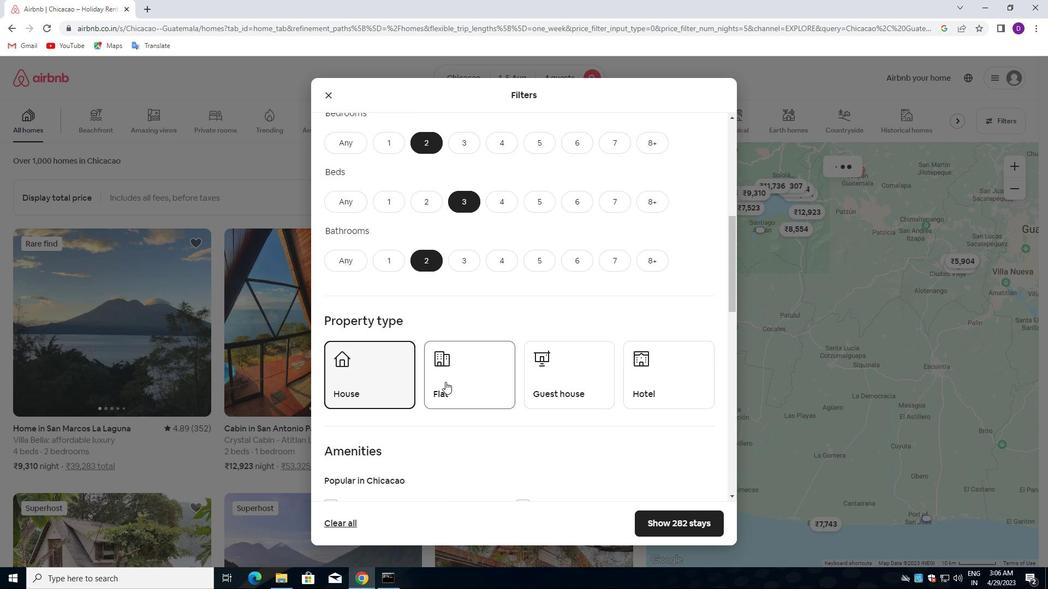 
Action: Mouse moved to (542, 377)
Screenshot: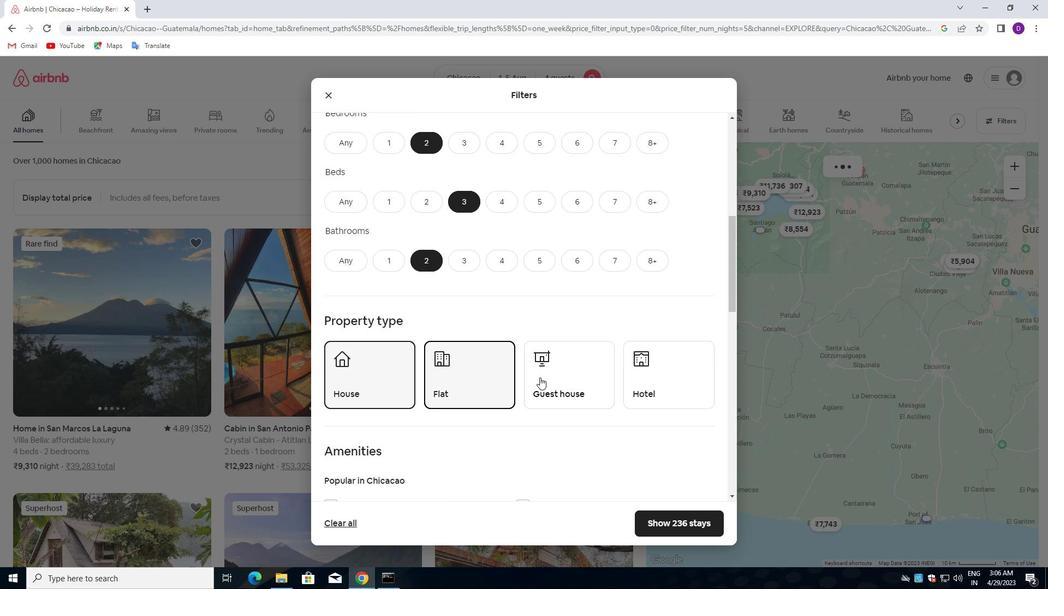 
Action: Mouse pressed left at (542, 377)
Screenshot: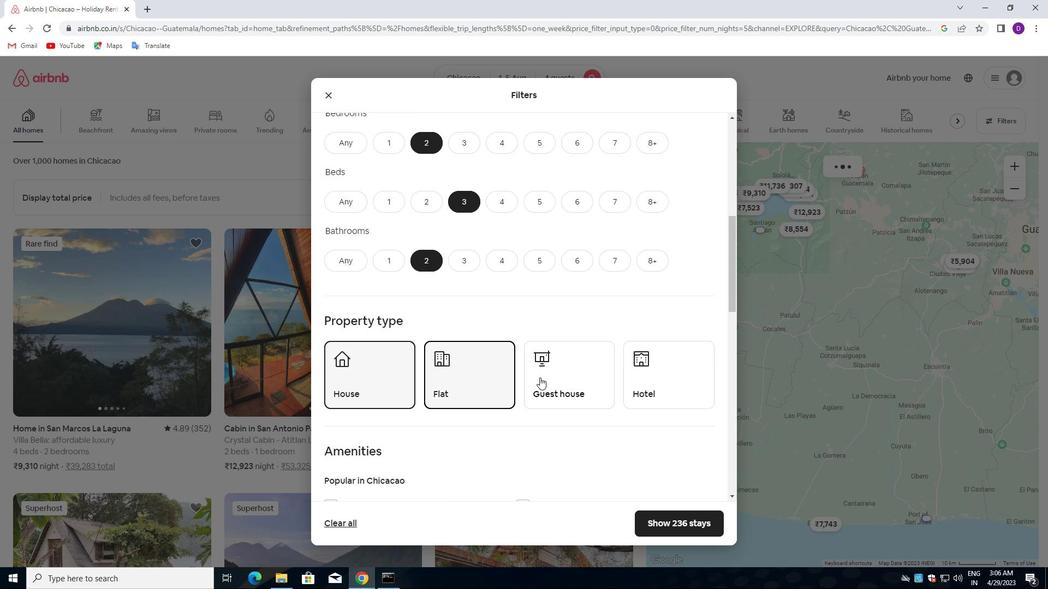 
Action: Mouse moved to (539, 382)
Screenshot: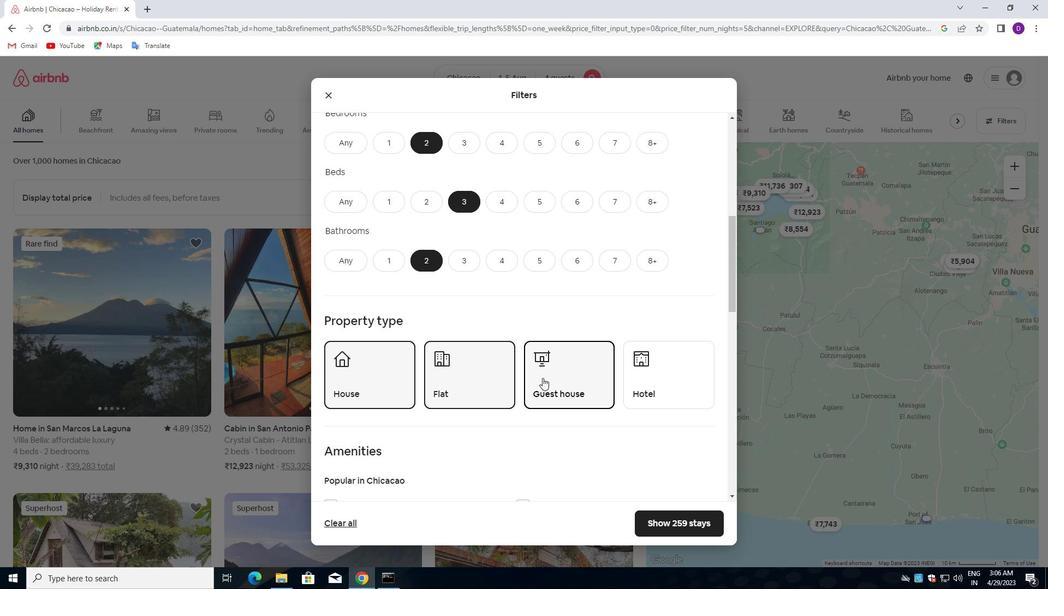 
Action: Mouse scrolled (539, 381) with delta (0, 0)
Screenshot: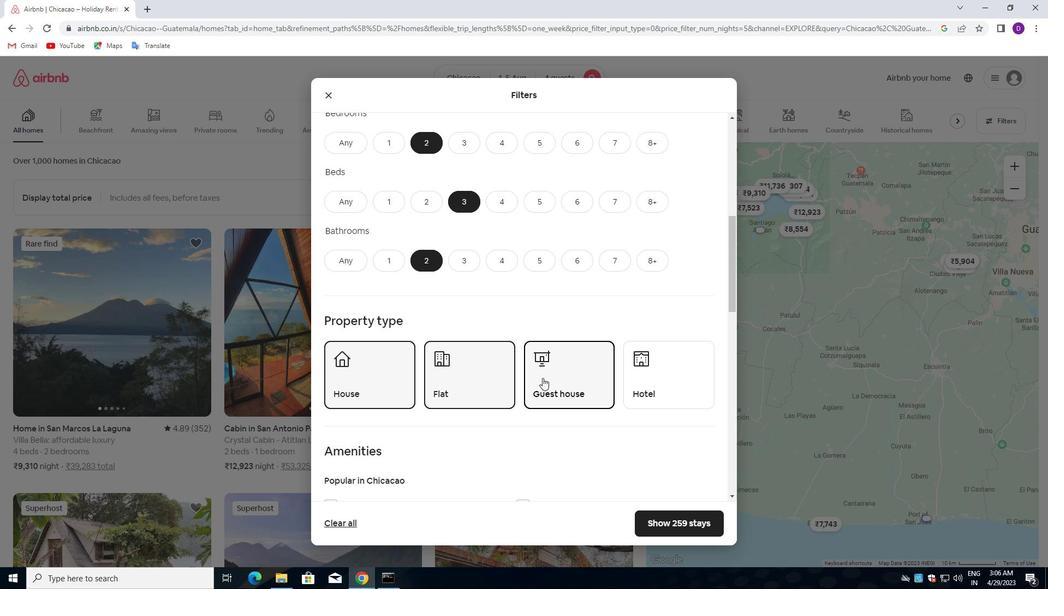 
Action: Mouse moved to (539, 382)
Screenshot: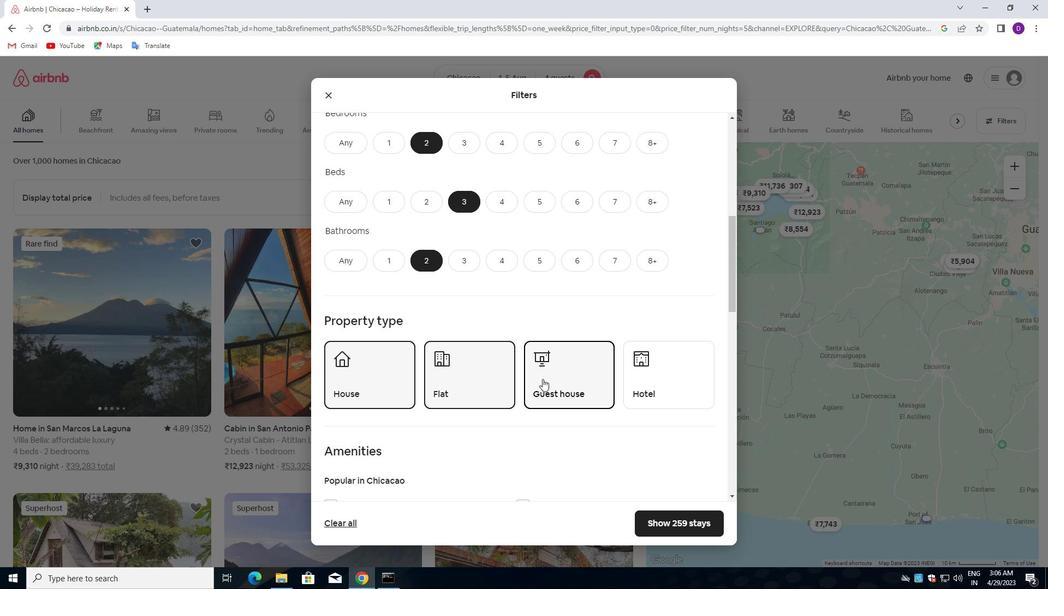 
Action: Mouse scrolled (539, 382) with delta (0, 0)
Screenshot: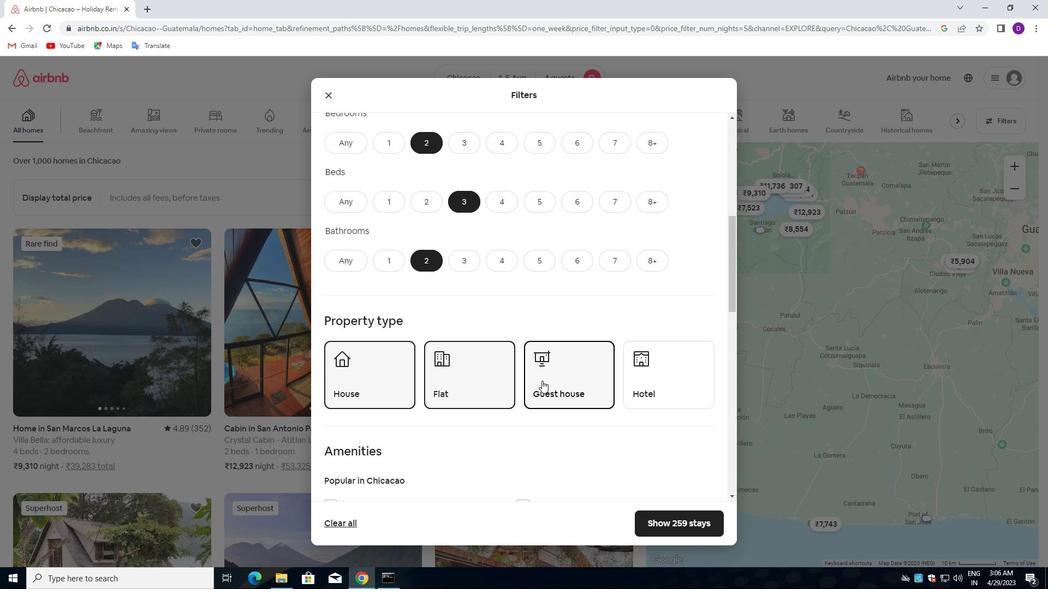 
Action: Mouse scrolled (539, 382) with delta (0, 0)
Screenshot: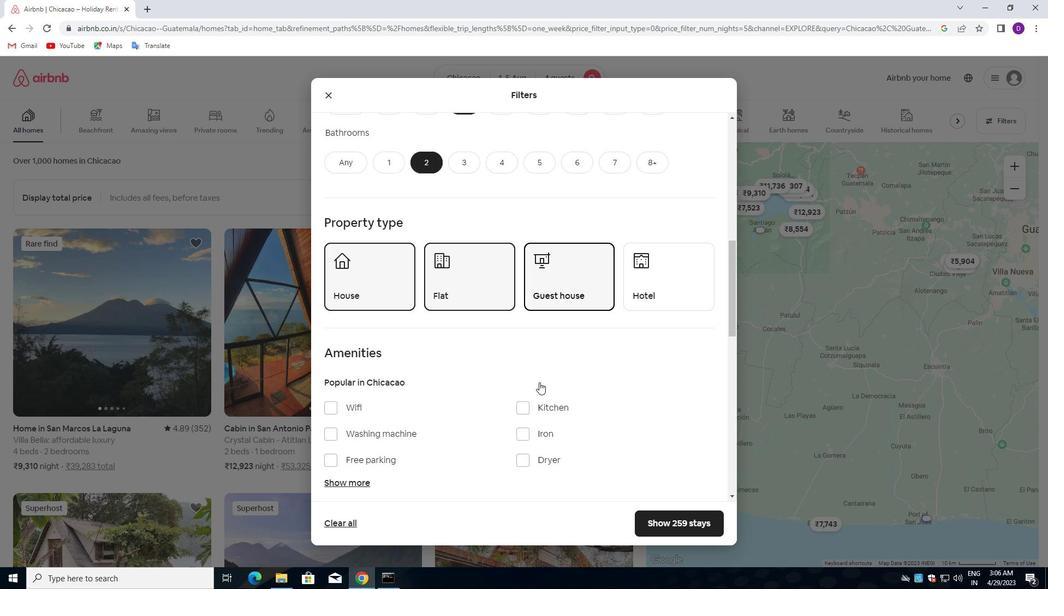 
Action: Mouse scrolled (539, 382) with delta (0, 0)
Screenshot: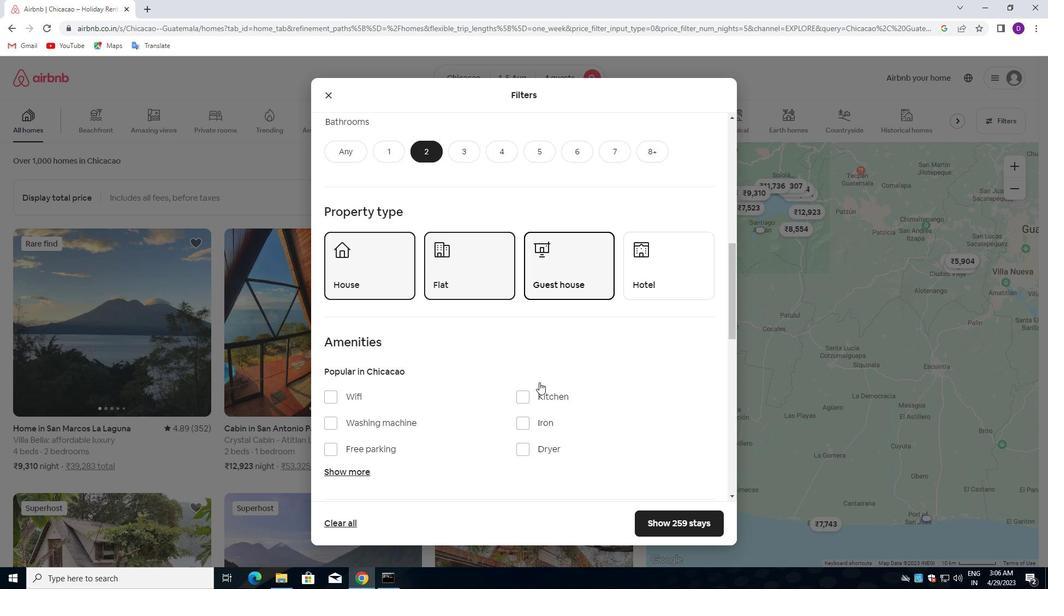 
Action: Mouse moved to (538, 382)
Screenshot: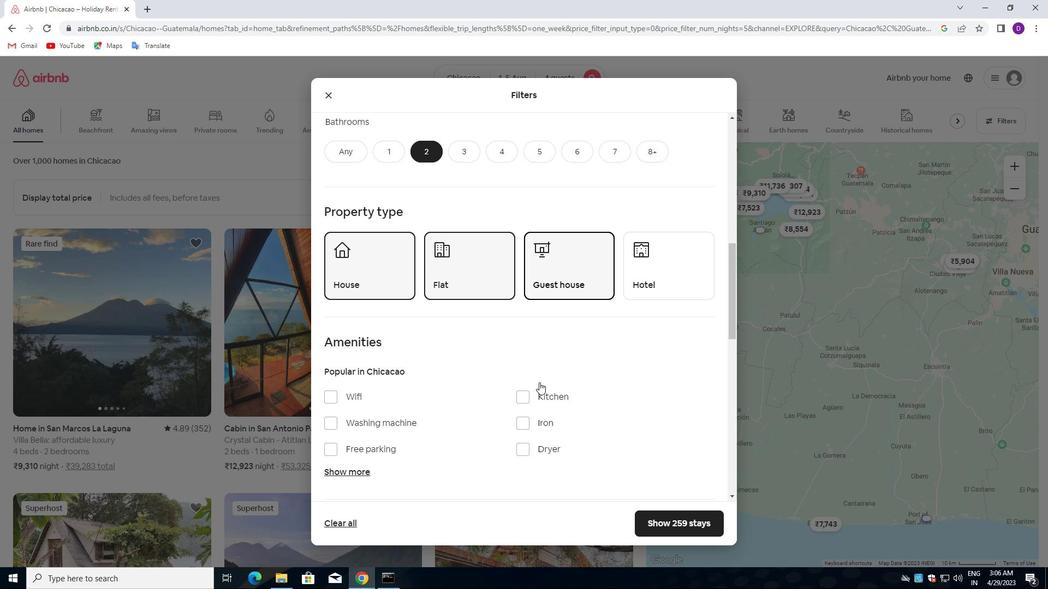 
Action: Mouse scrolled (538, 382) with delta (0, 0)
Screenshot: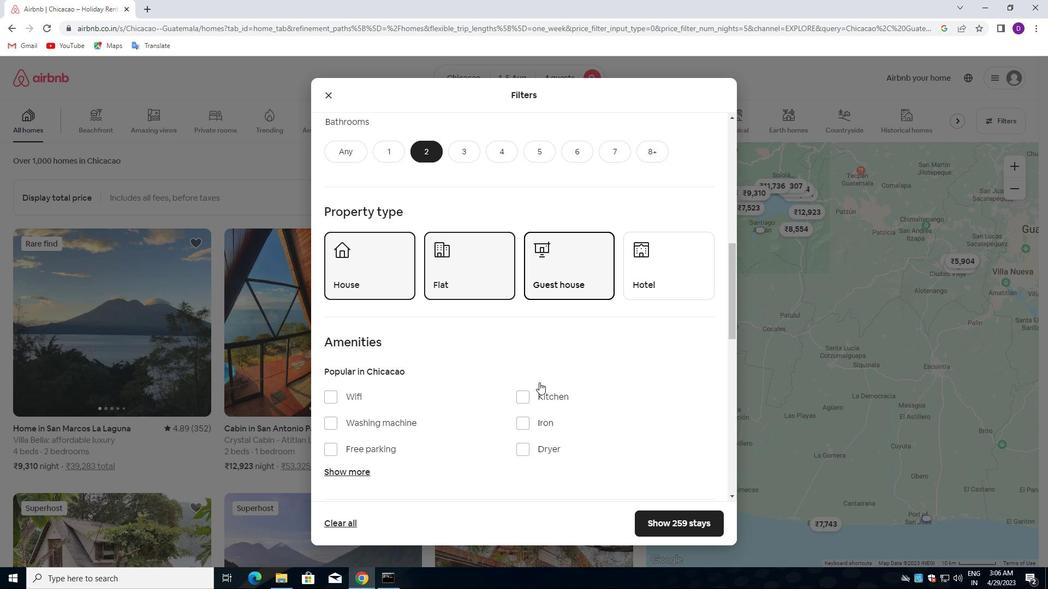 
Action: Mouse scrolled (538, 382) with delta (0, 0)
Screenshot: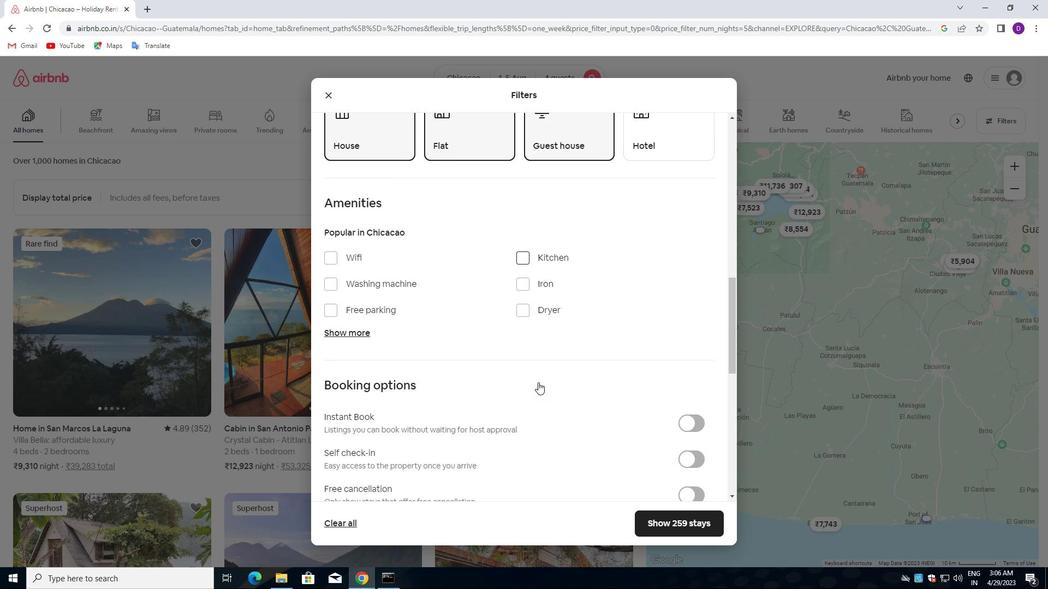 
Action: Mouse scrolled (538, 382) with delta (0, 0)
Screenshot: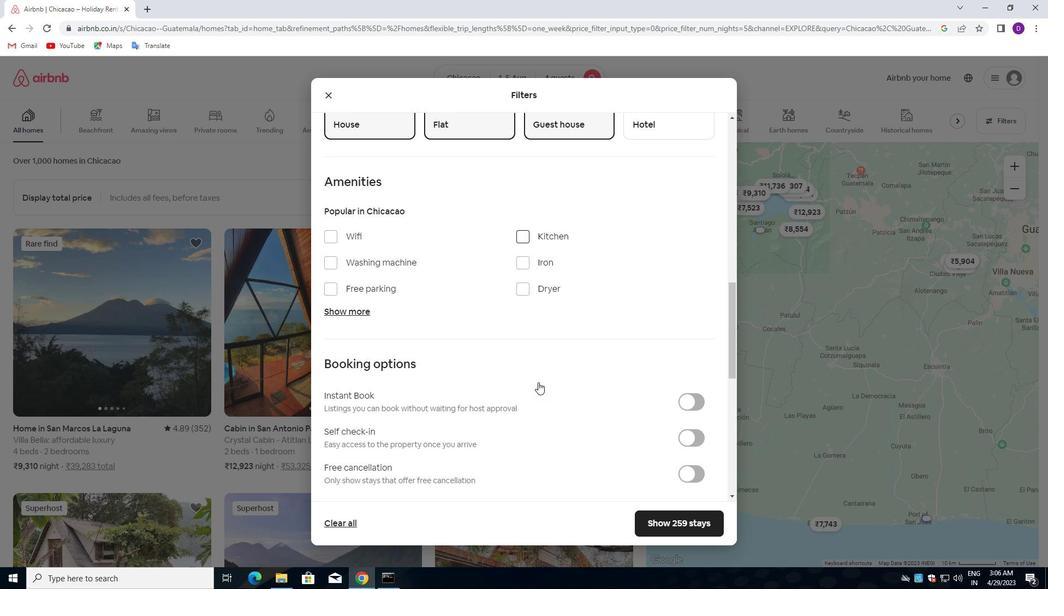 
Action: Mouse moved to (684, 326)
Screenshot: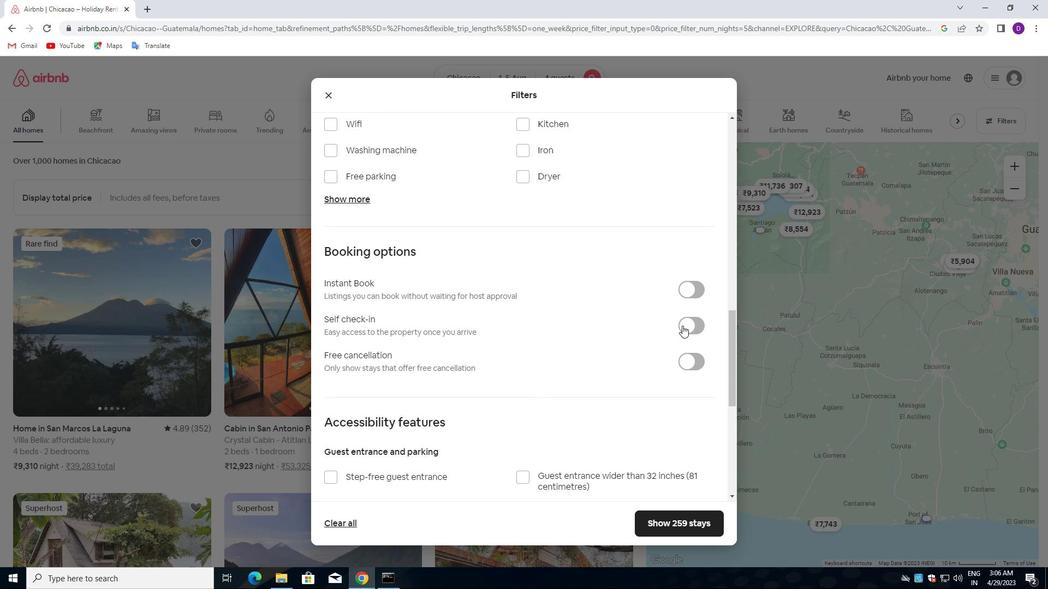 
Action: Mouse pressed left at (684, 326)
Screenshot: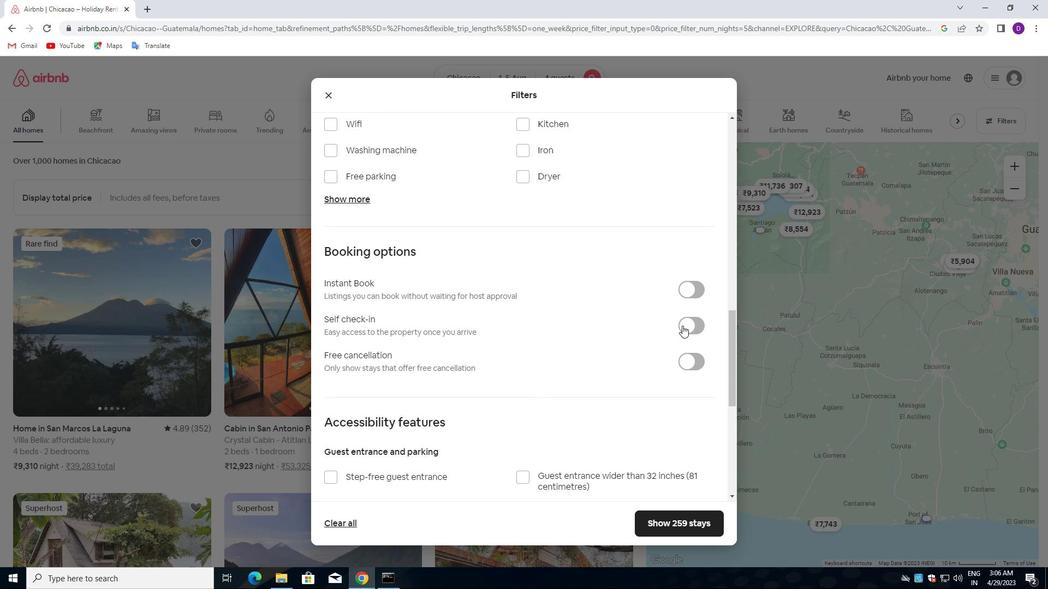 
Action: Mouse moved to (511, 402)
Screenshot: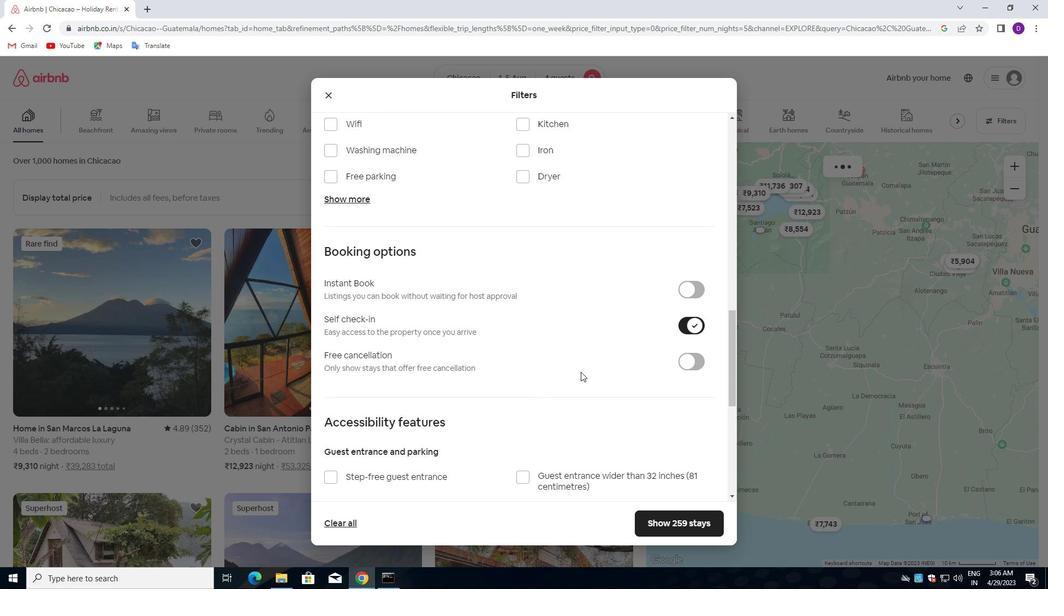 
Action: Mouse scrolled (511, 402) with delta (0, 0)
Screenshot: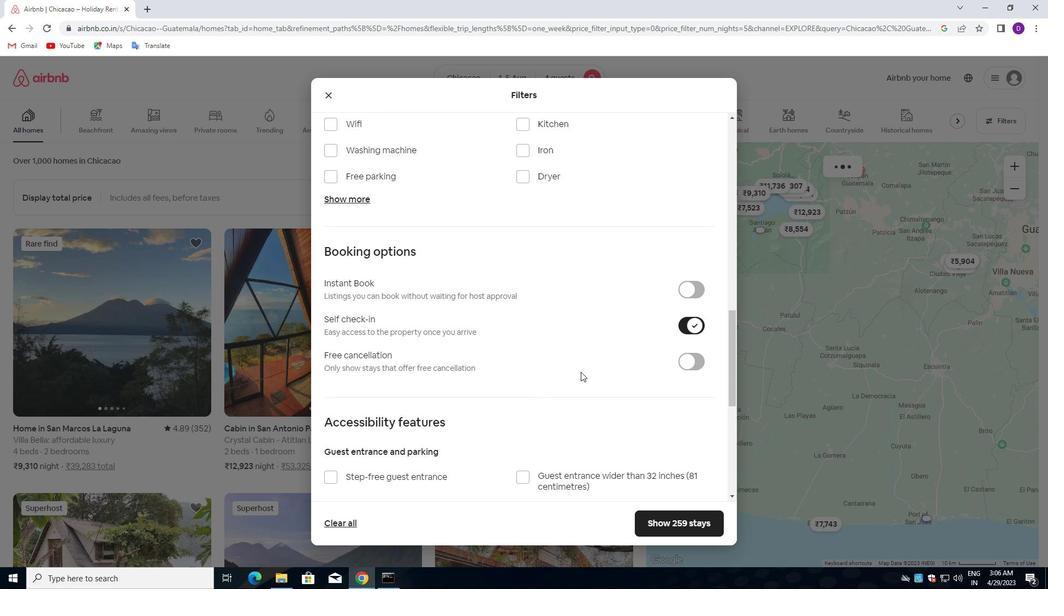
Action: Mouse moved to (509, 402)
Screenshot: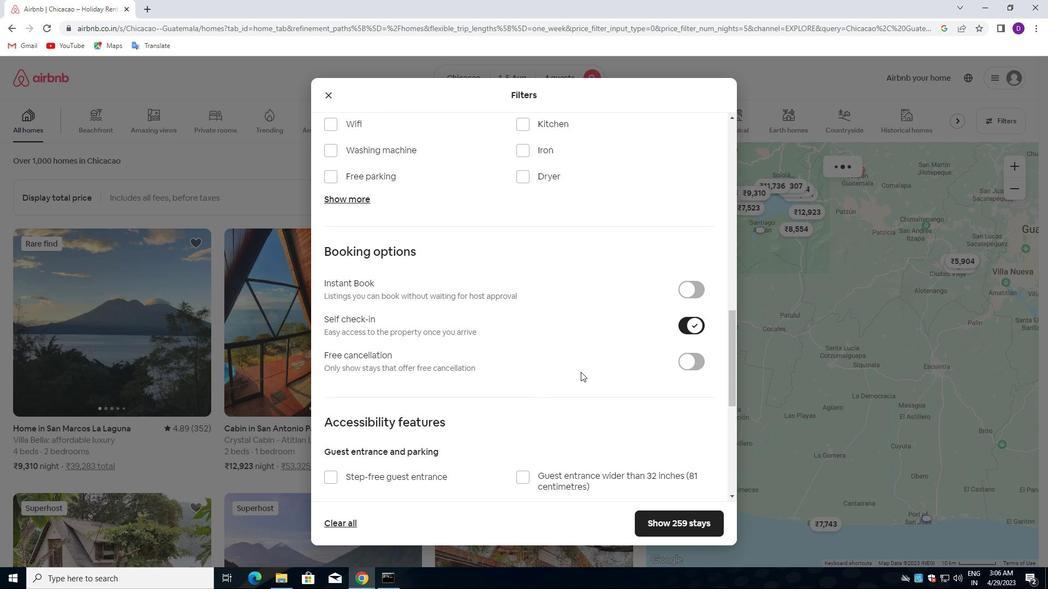 
Action: Mouse scrolled (509, 402) with delta (0, 0)
Screenshot: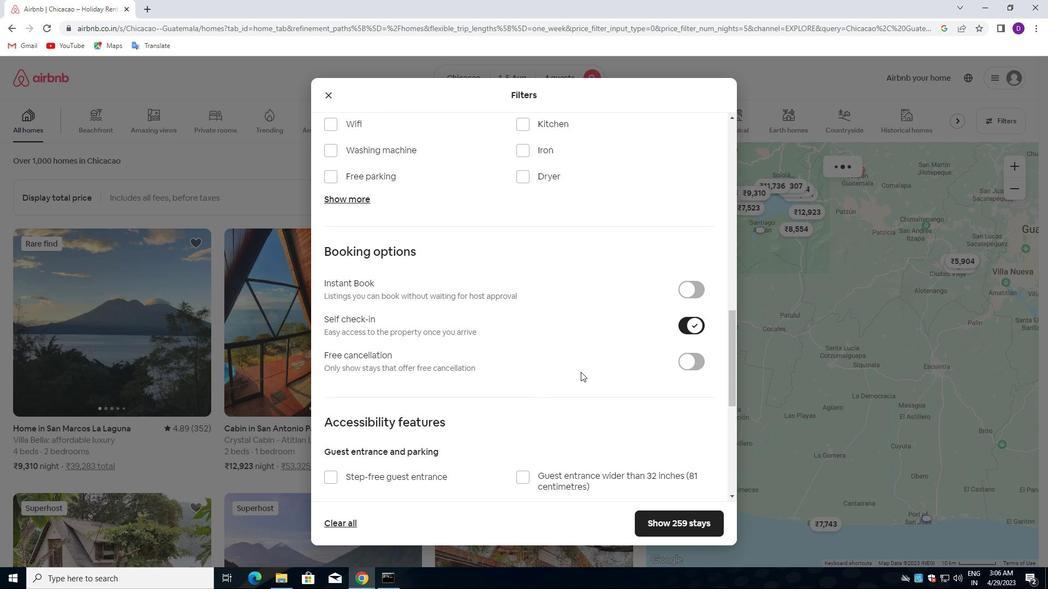 
Action: Mouse moved to (508, 403)
Screenshot: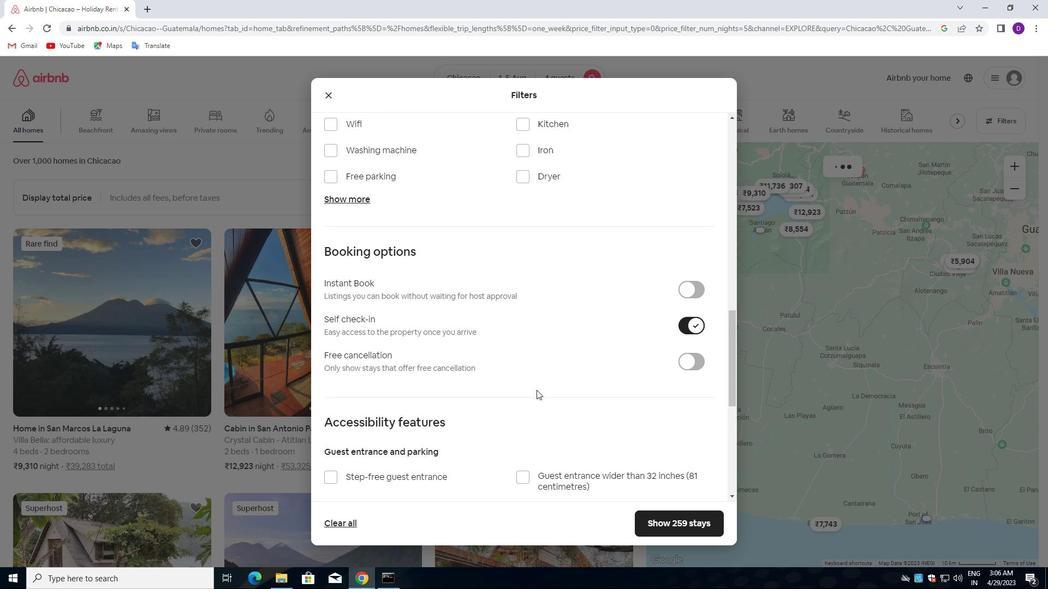 
Action: Mouse scrolled (508, 402) with delta (0, 0)
Screenshot: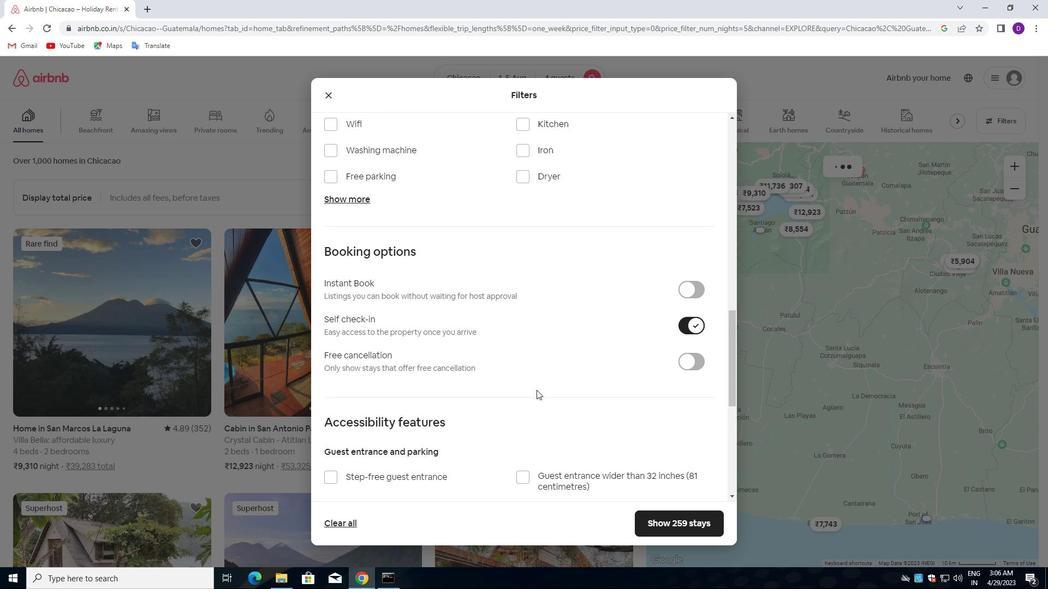 
Action: Mouse scrolled (508, 402) with delta (0, 0)
Screenshot: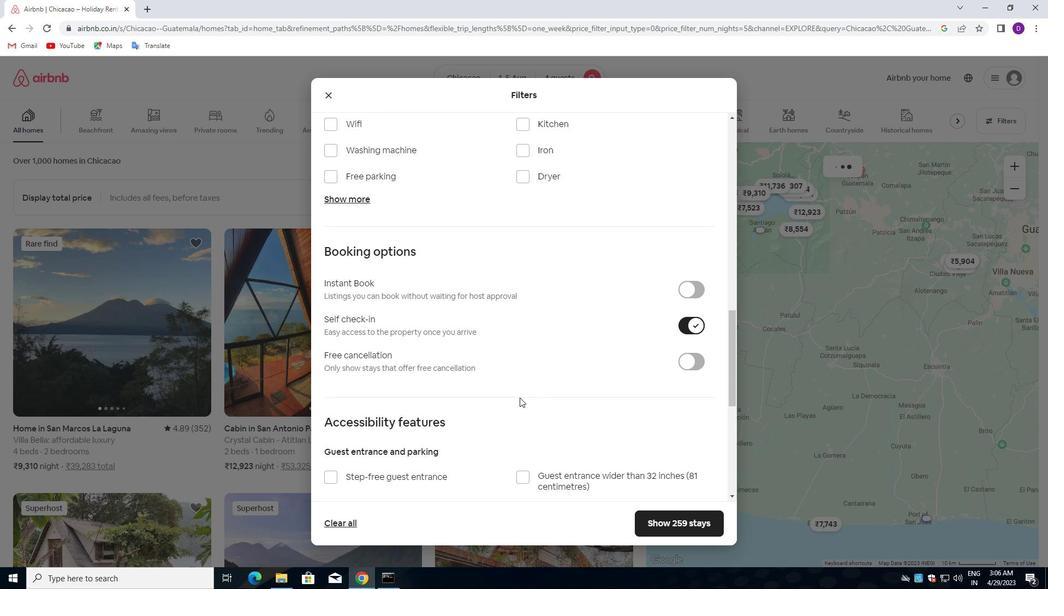 
Action: Mouse moved to (508, 403)
Screenshot: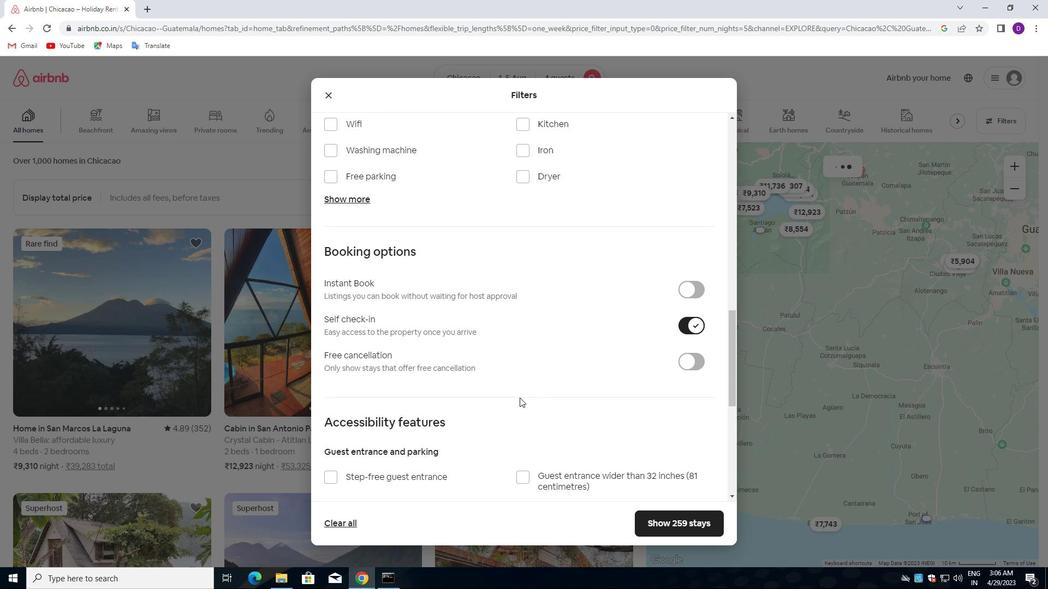 
Action: Mouse scrolled (508, 402) with delta (0, 0)
Screenshot: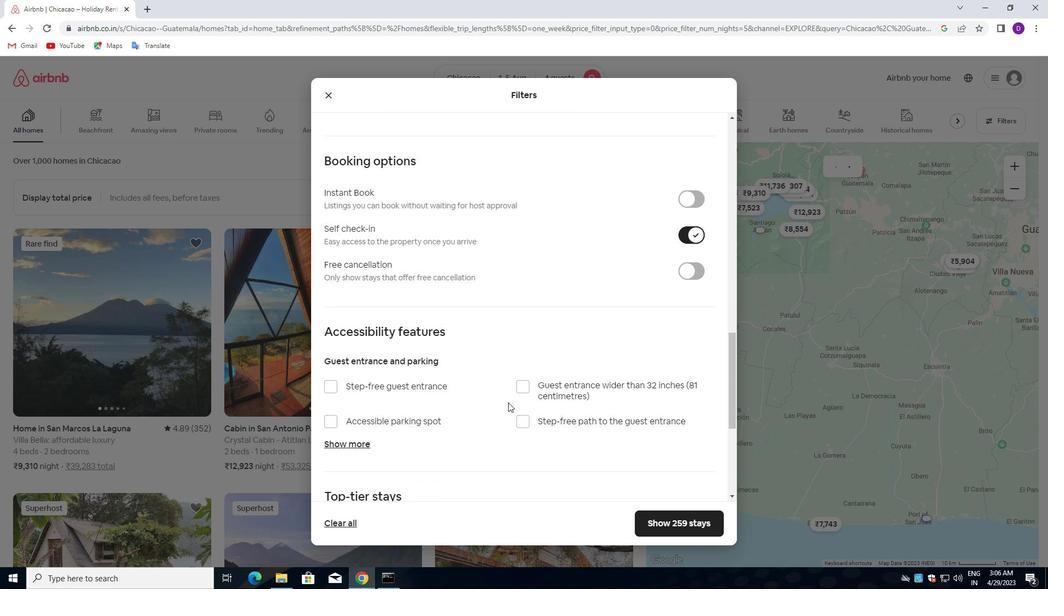 
Action: Mouse scrolled (508, 402) with delta (0, 0)
Screenshot: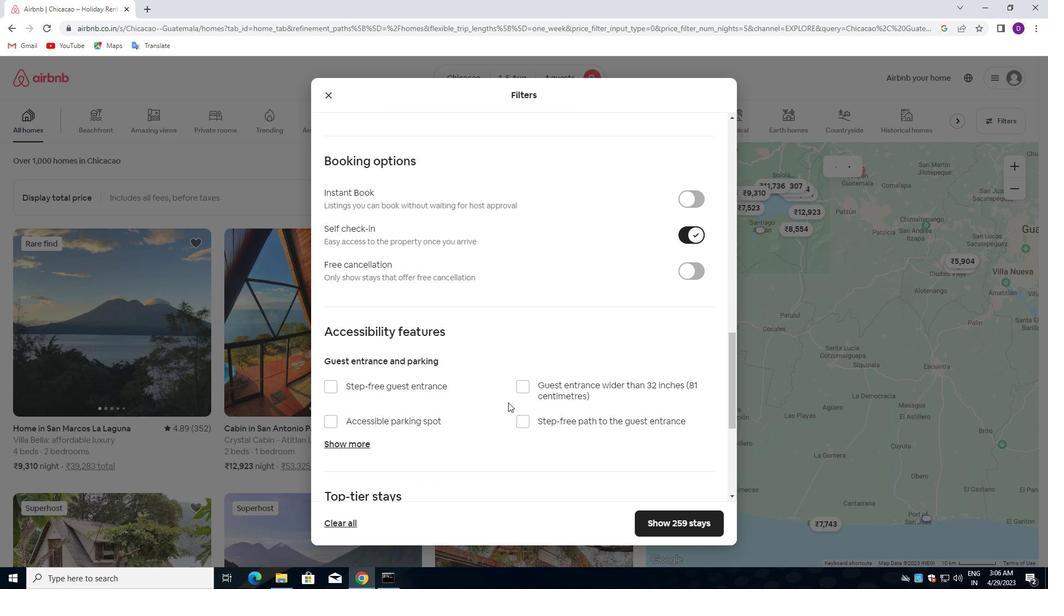 
Action: Mouse scrolled (508, 402) with delta (0, 0)
Screenshot: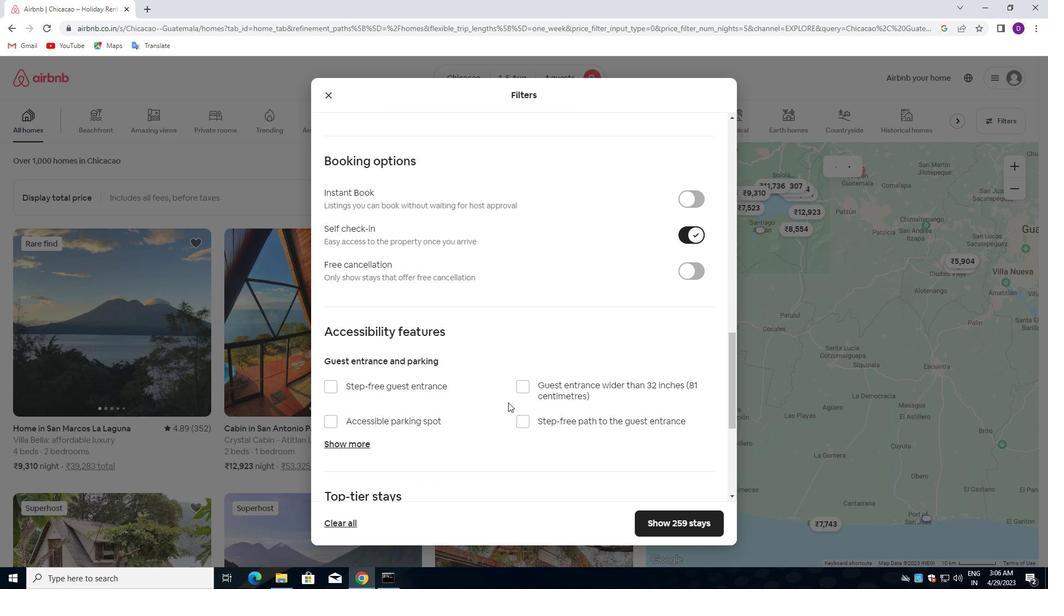 
Action: Mouse scrolled (508, 402) with delta (0, 0)
Screenshot: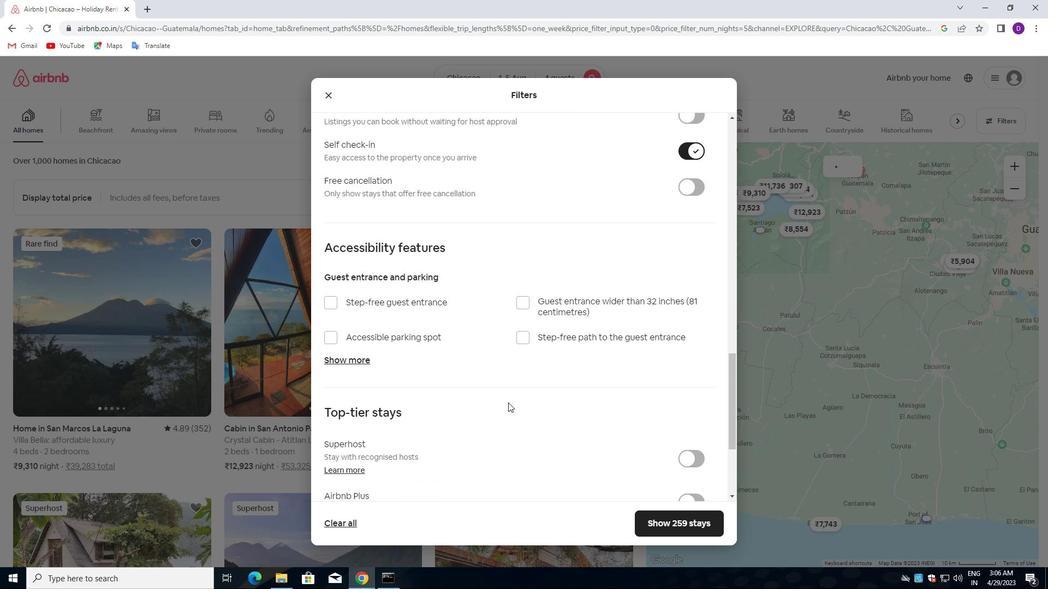 
Action: Mouse moved to (507, 403)
Screenshot: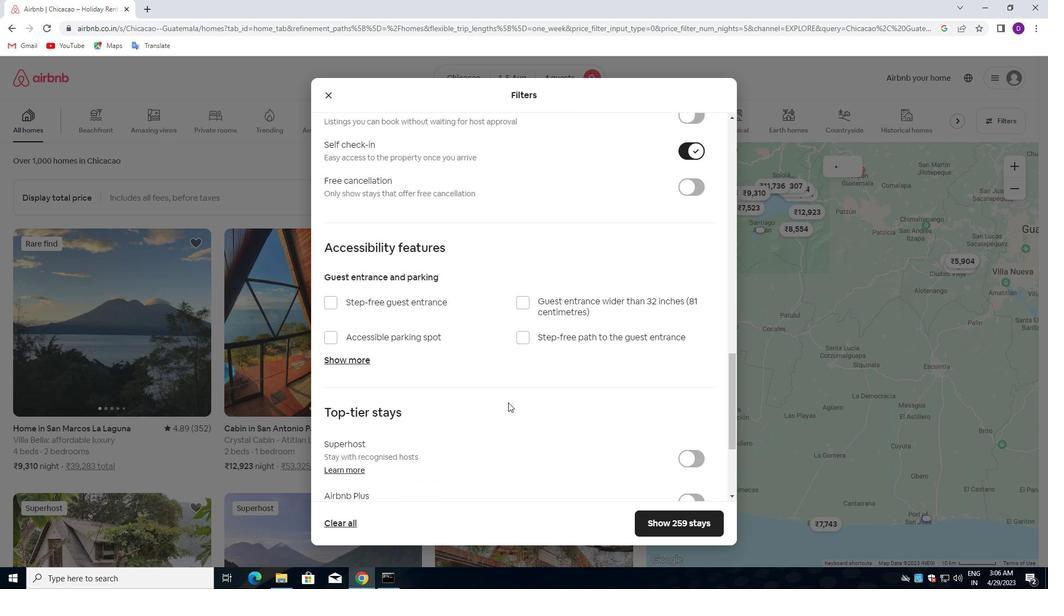 
Action: Mouse scrolled (507, 403) with delta (0, 0)
Screenshot: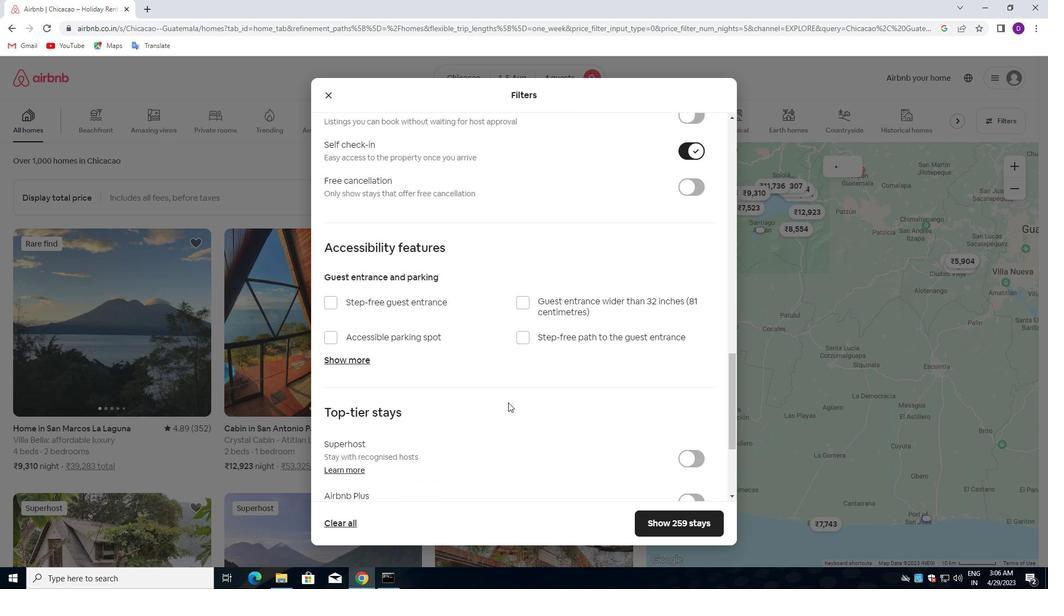 
Action: Mouse moved to (458, 422)
Screenshot: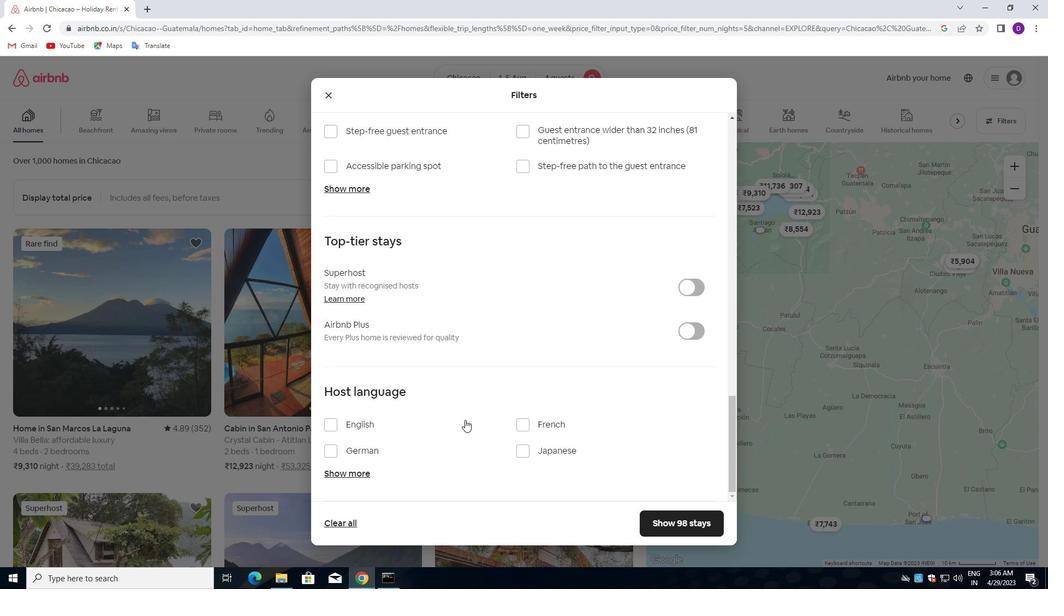 
Action: Mouse scrolled (458, 421) with delta (0, 0)
Screenshot: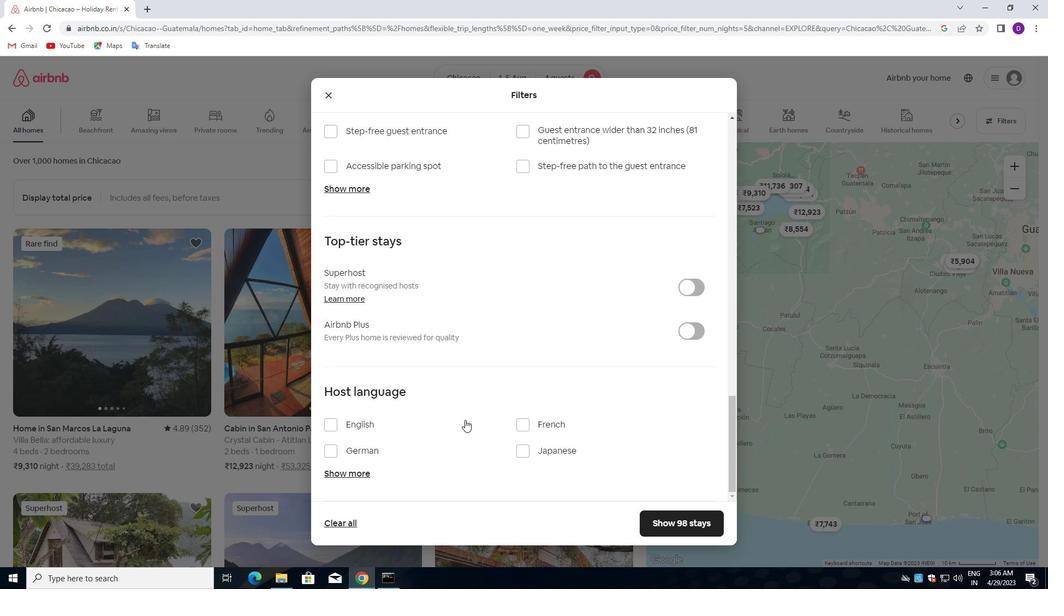 
Action: Mouse moved to (456, 422)
Screenshot: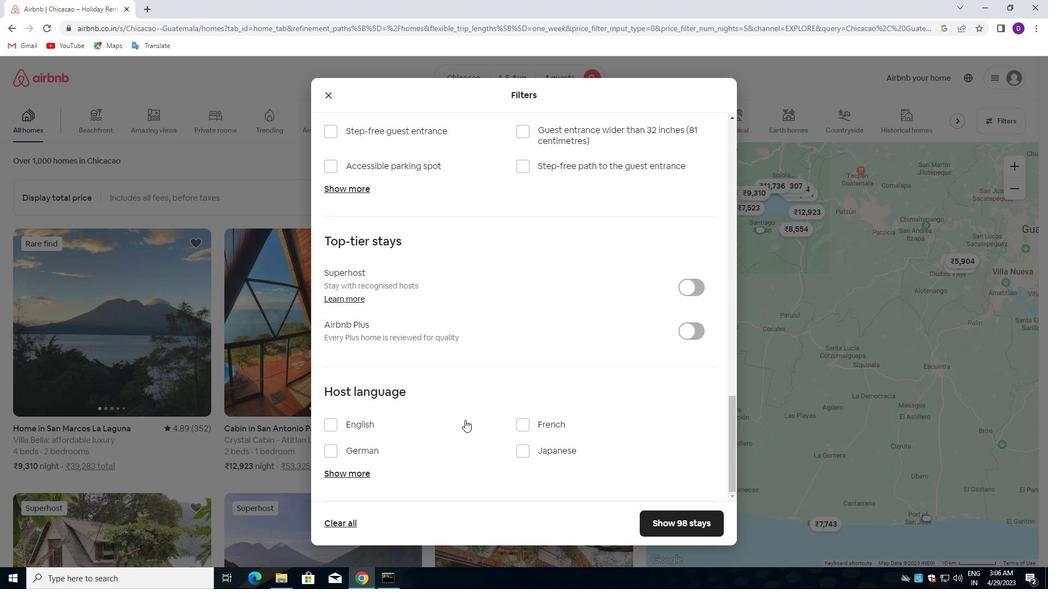 
Action: Mouse scrolled (456, 421) with delta (0, 0)
Screenshot: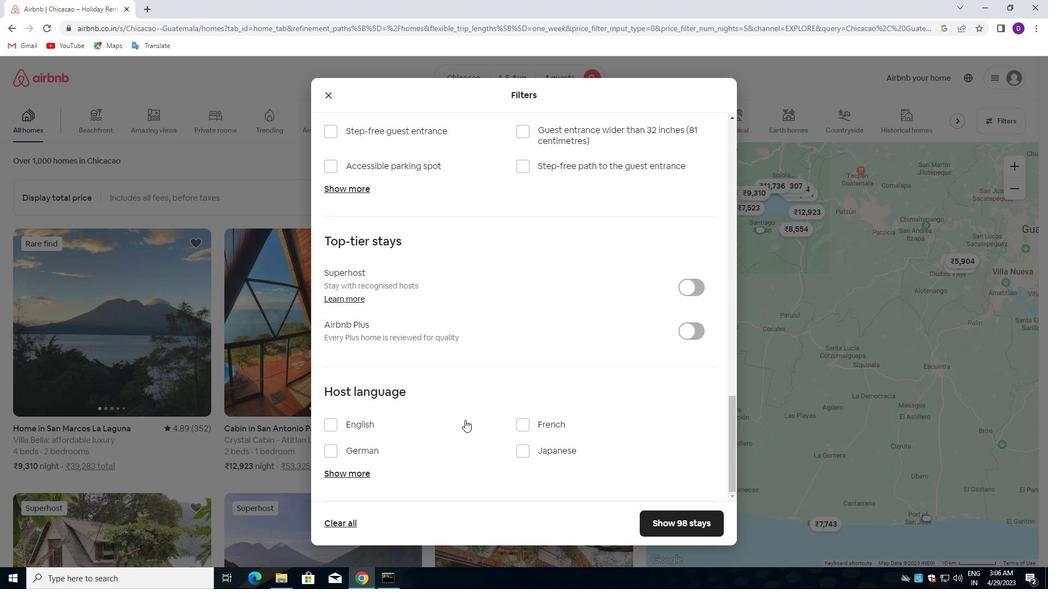 
Action: Mouse moved to (454, 422)
Screenshot: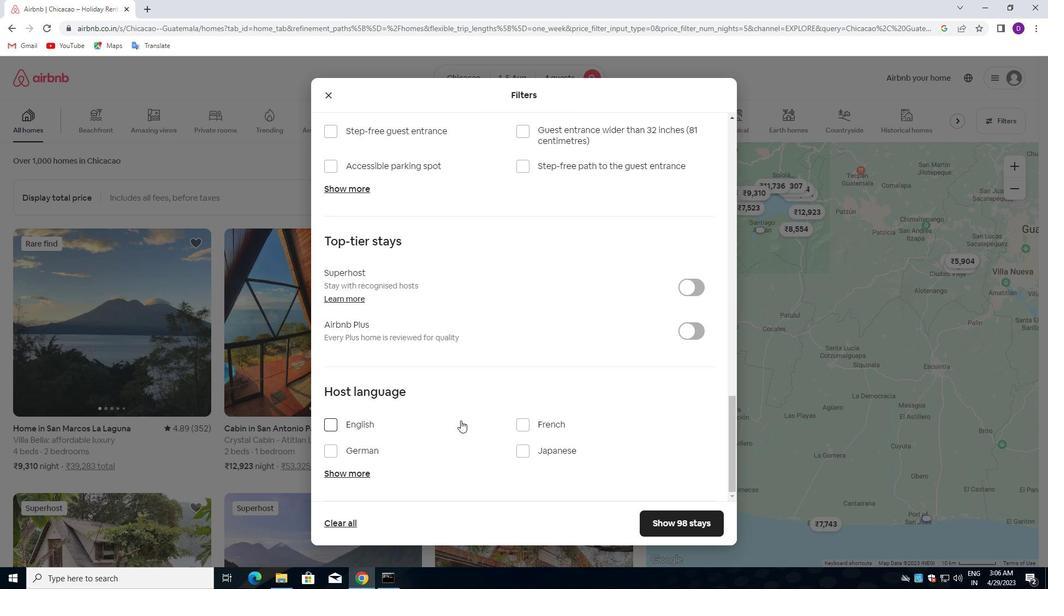 
Action: Mouse scrolled (454, 422) with delta (0, 0)
Screenshot: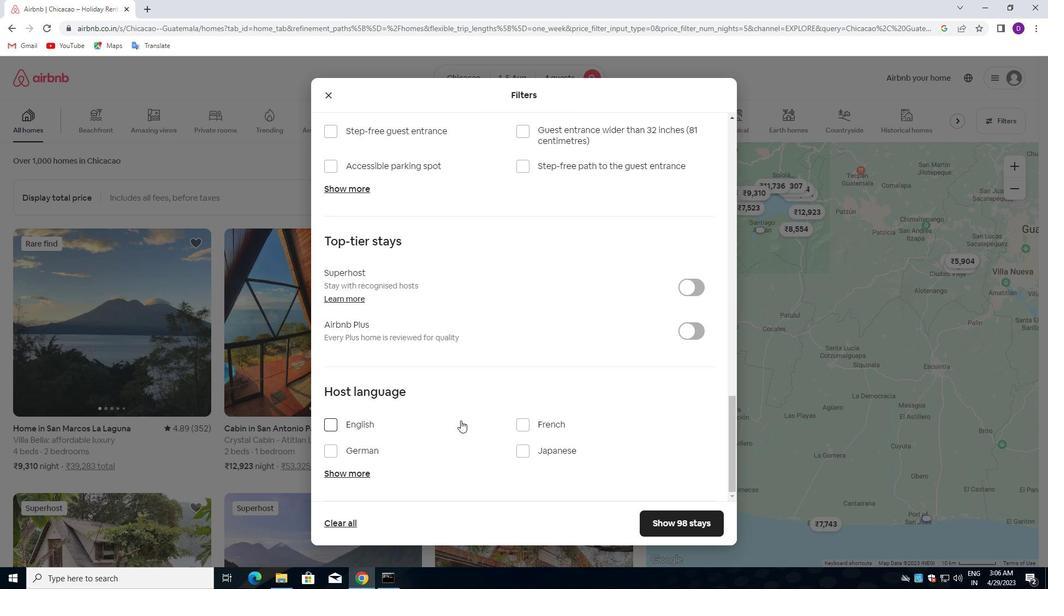 
Action: Mouse moved to (327, 425)
Screenshot: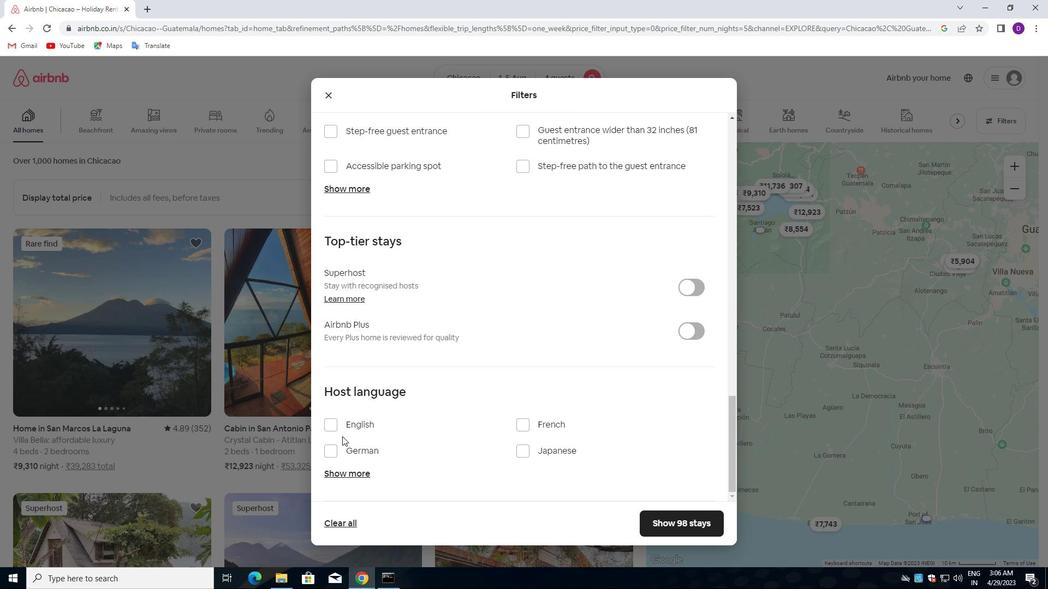 
Action: Mouse pressed left at (327, 425)
Screenshot: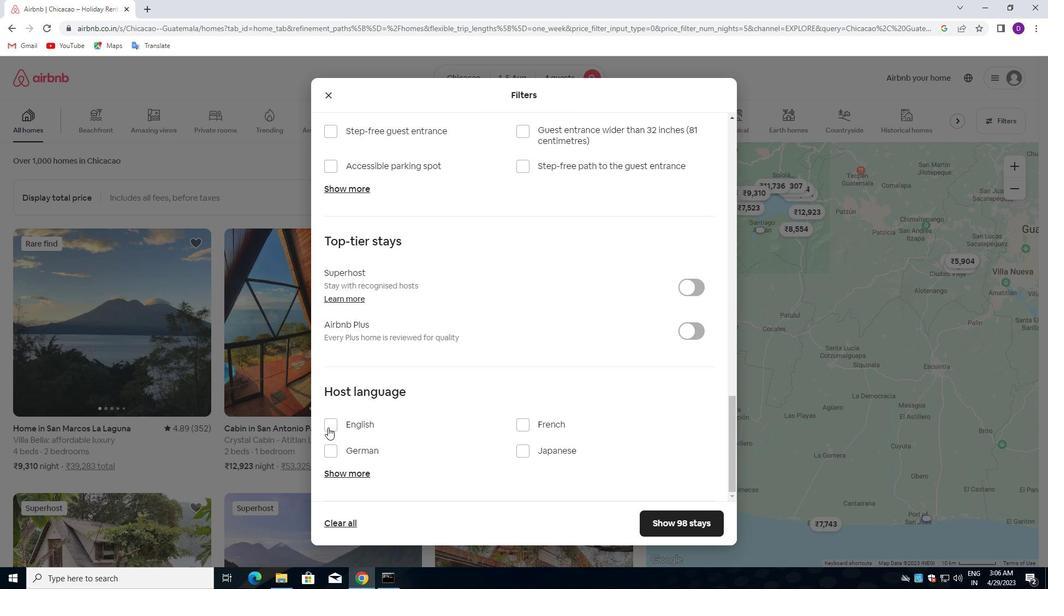 
Action: Mouse moved to (668, 522)
Screenshot: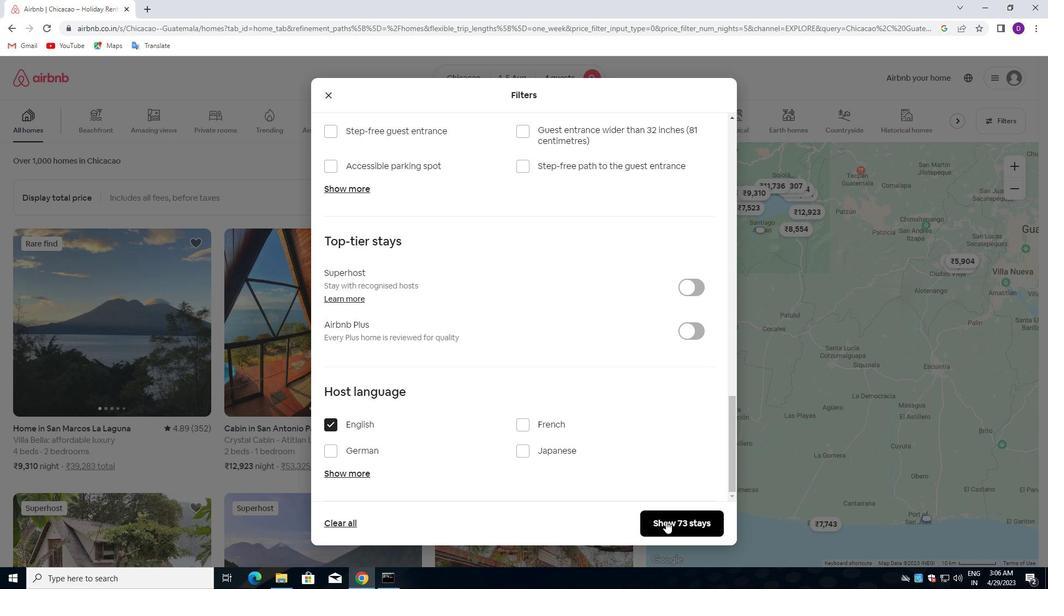 
Action: Mouse pressed left at (668, 522)
Screenshot: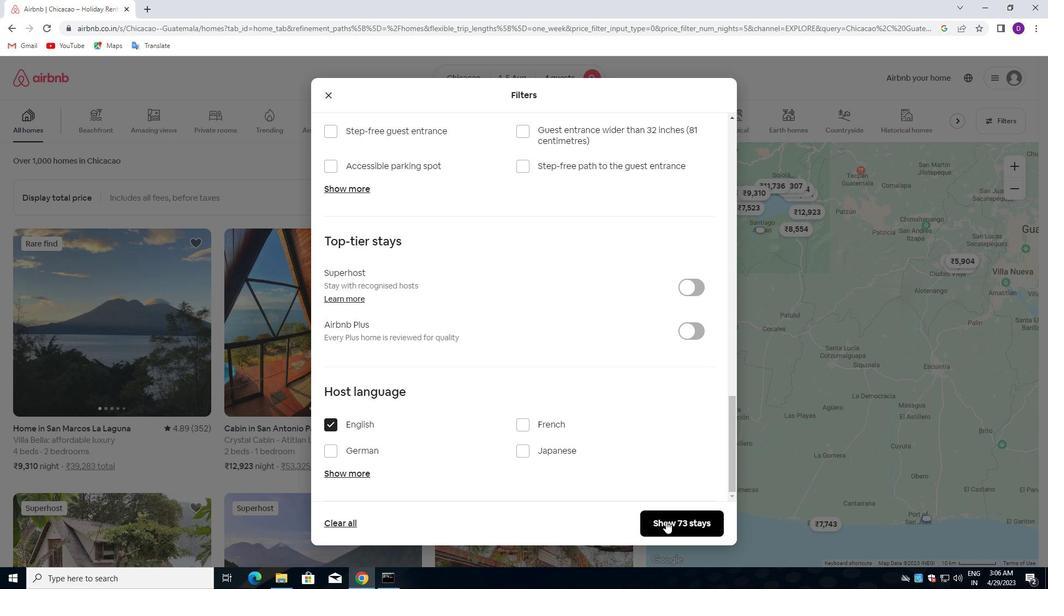 
Action: Mouse moved to (522, 392)
Screenshot: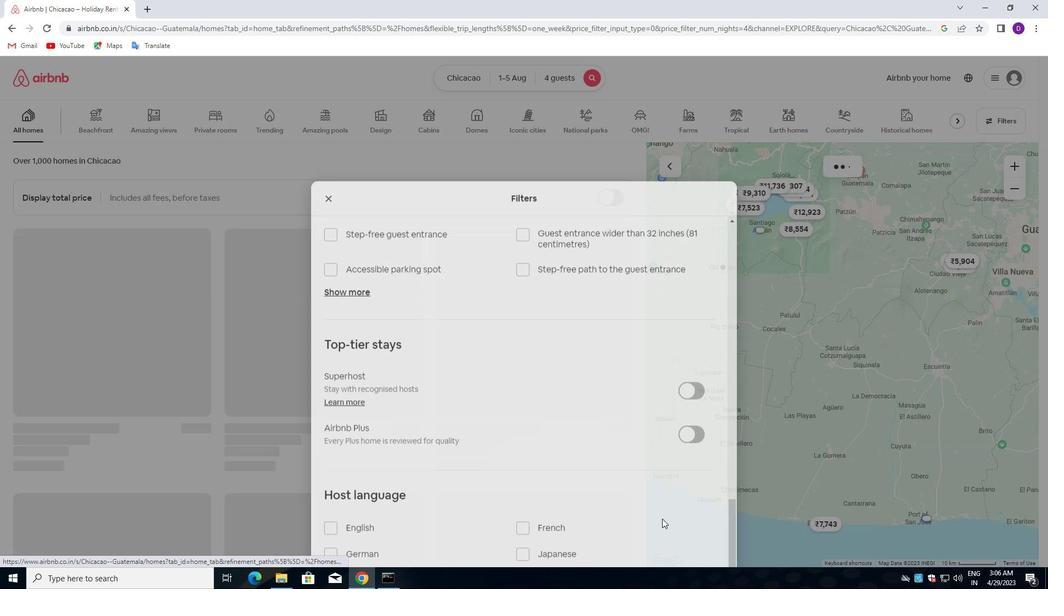 
